 Task: Search one way flight ticket for 5 adults, 2 children, 1 infant in seat and 1 infant on lap in economy from Fargo: Hector International Airport to Laramie: Laramie Regional Airport on 5-3-2023. Choice of flights is United. Number of bags: 2 carry on bags. Price is upto 98000. Outbound departure time preference is 8:15.
Action: Mouse moved to (335, 139)
Screenshot: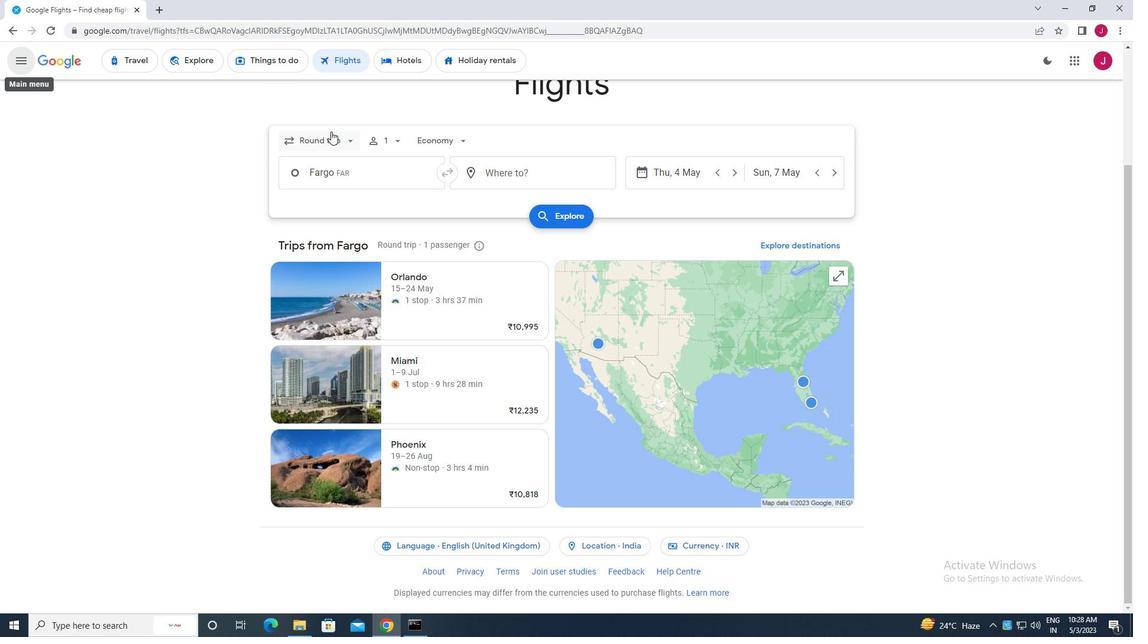 
Action: Mouse pressed left at (335, 139)
Screenshot: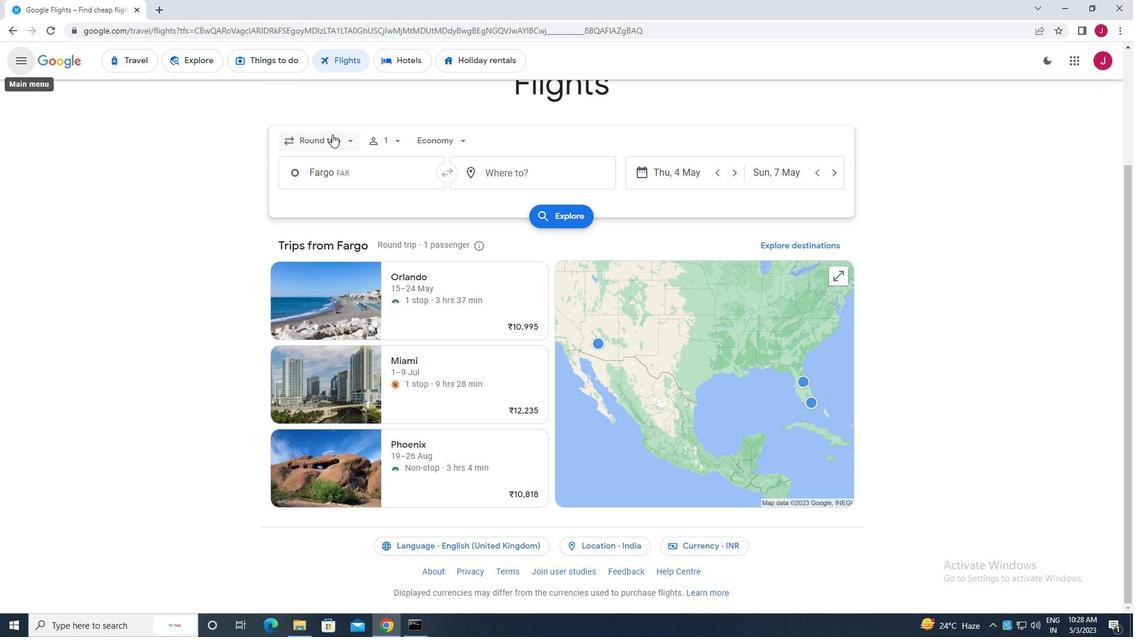 
Action: Mouse moved to (340, 195)
Screenshot: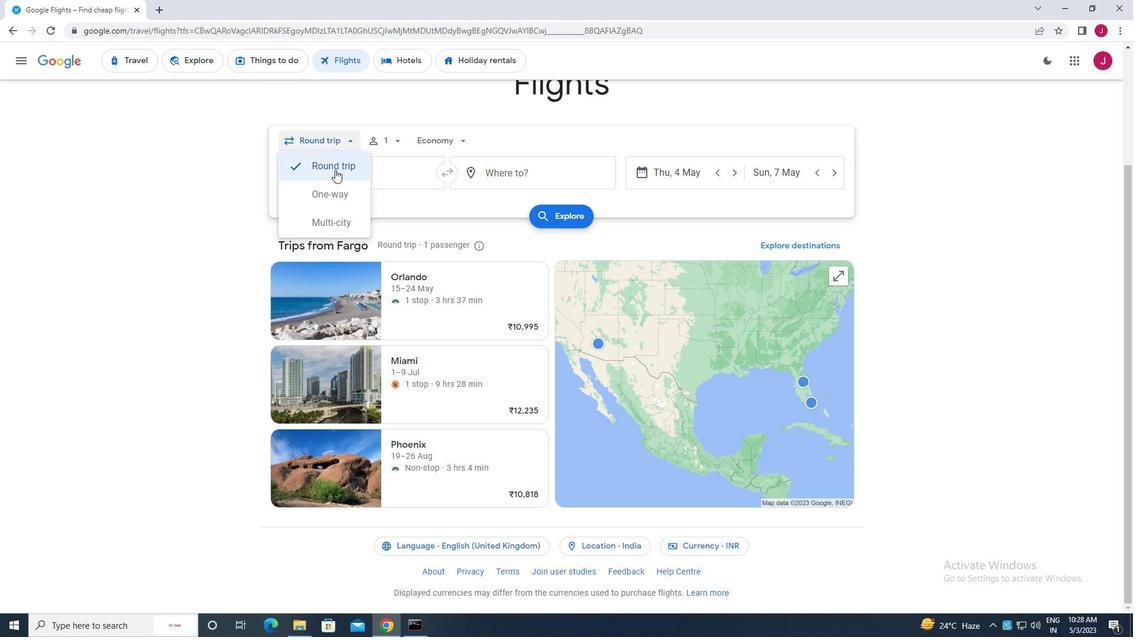 
Action: Mouse pressed left at (340, 195)
Screenshot: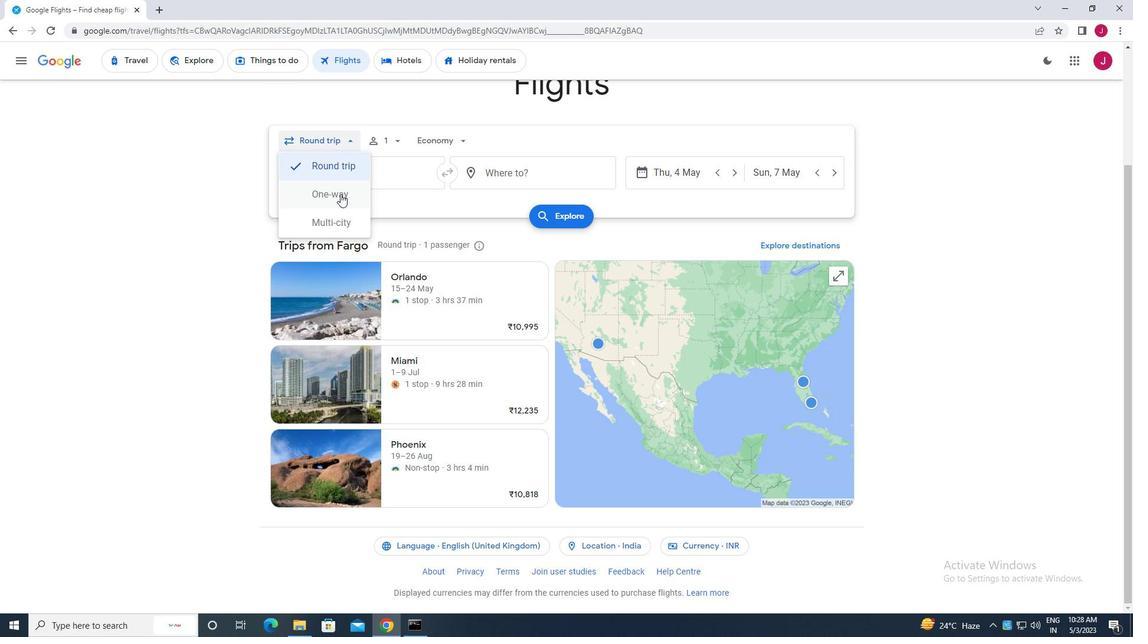 
Action: Mouse moved to (385, 144)
Screenshot: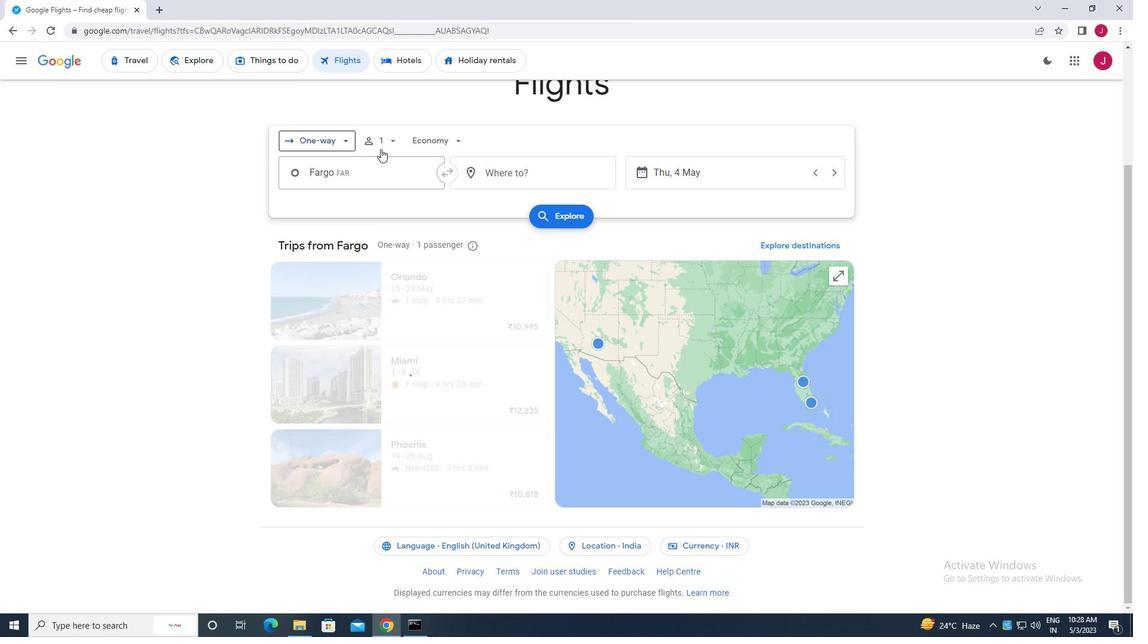 
Action: Mouse pressed left at (385, 144)
Screenshot: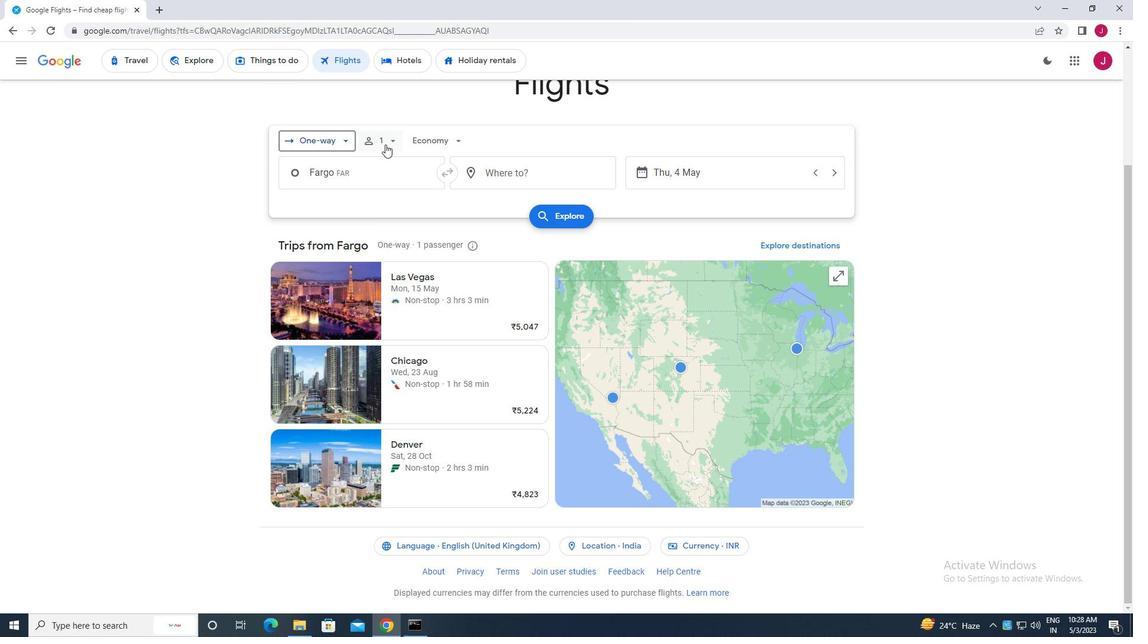 
Action: Mouse moved to (479, 174)
Screenshot: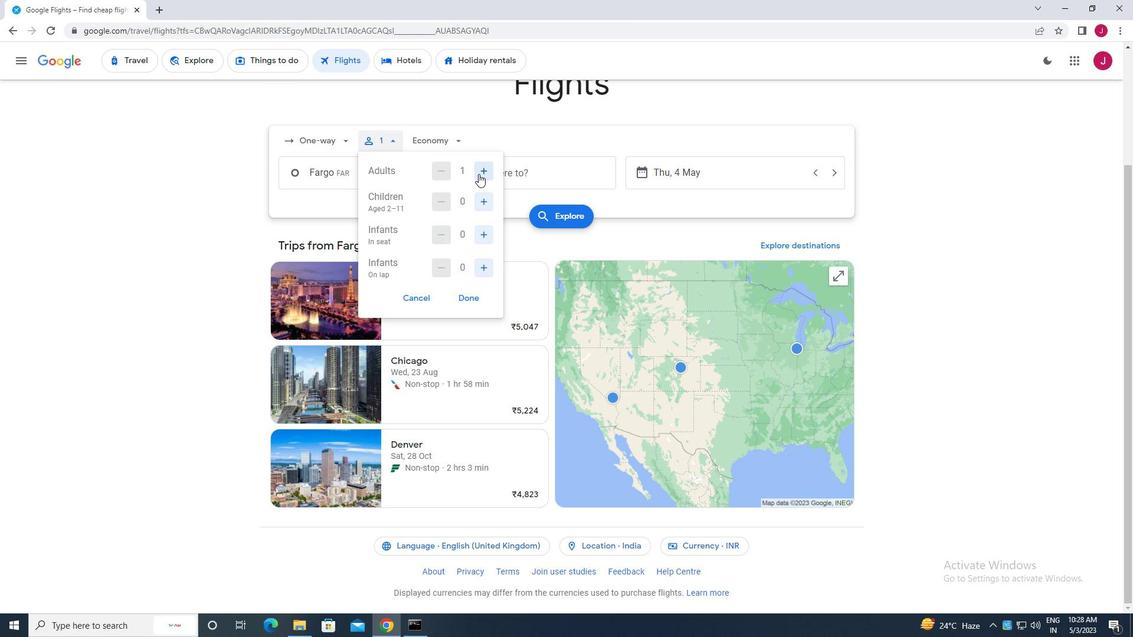 
Action: Mouse pressed left at (479, 174)
Screenshot: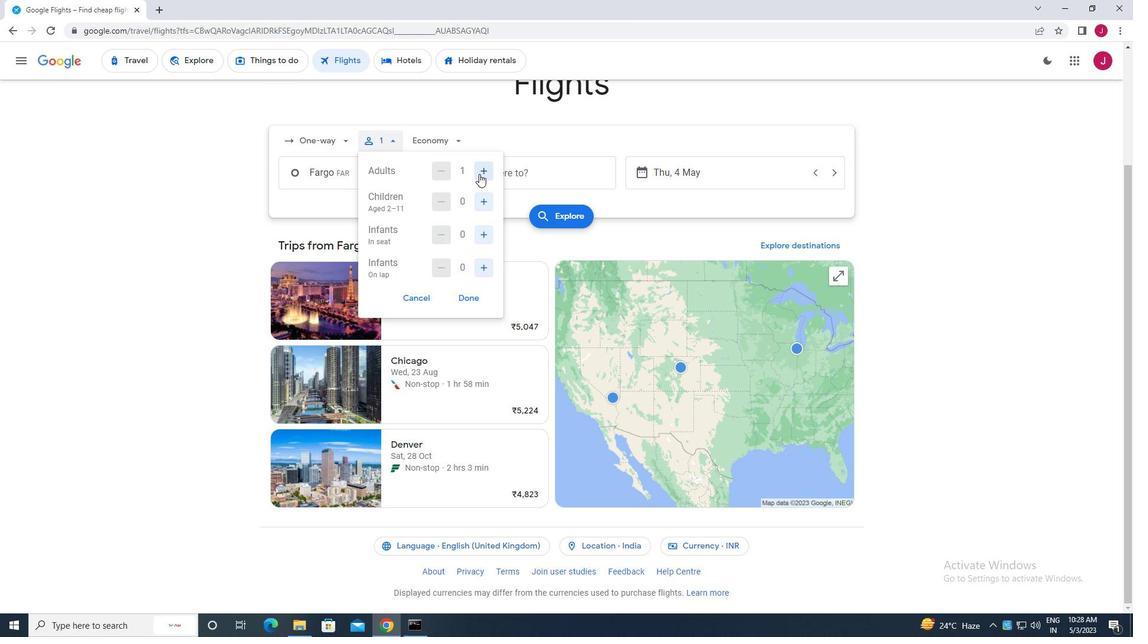 
Action: Mouse pressed left at (479, 174)
Screenshot: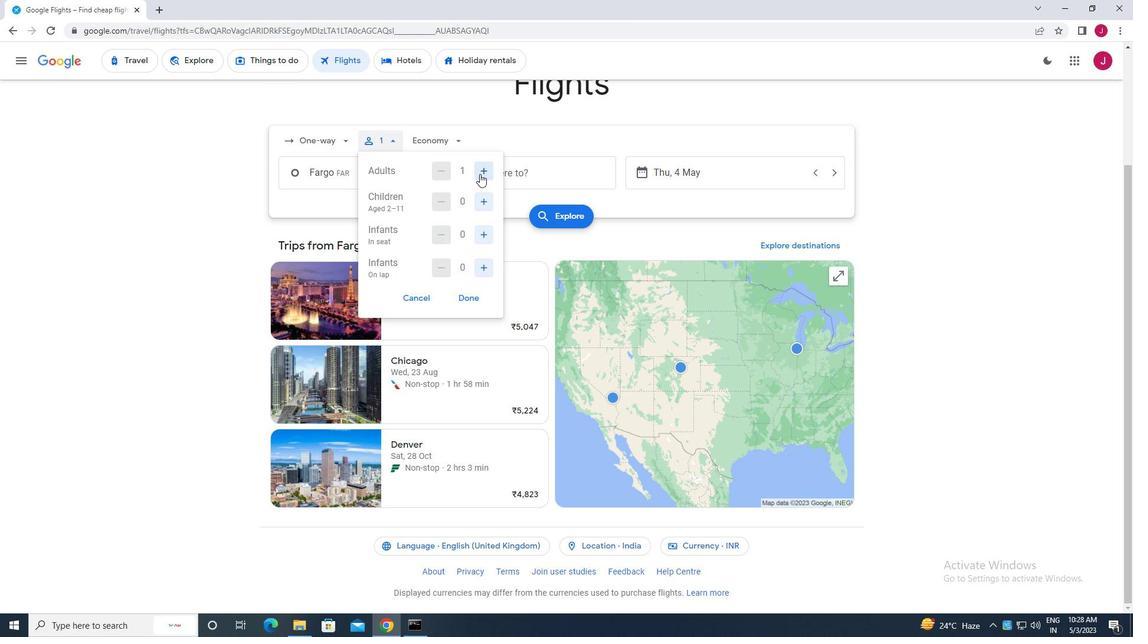 
Action: Mouse pressed left at (479, 174)
Screenshot: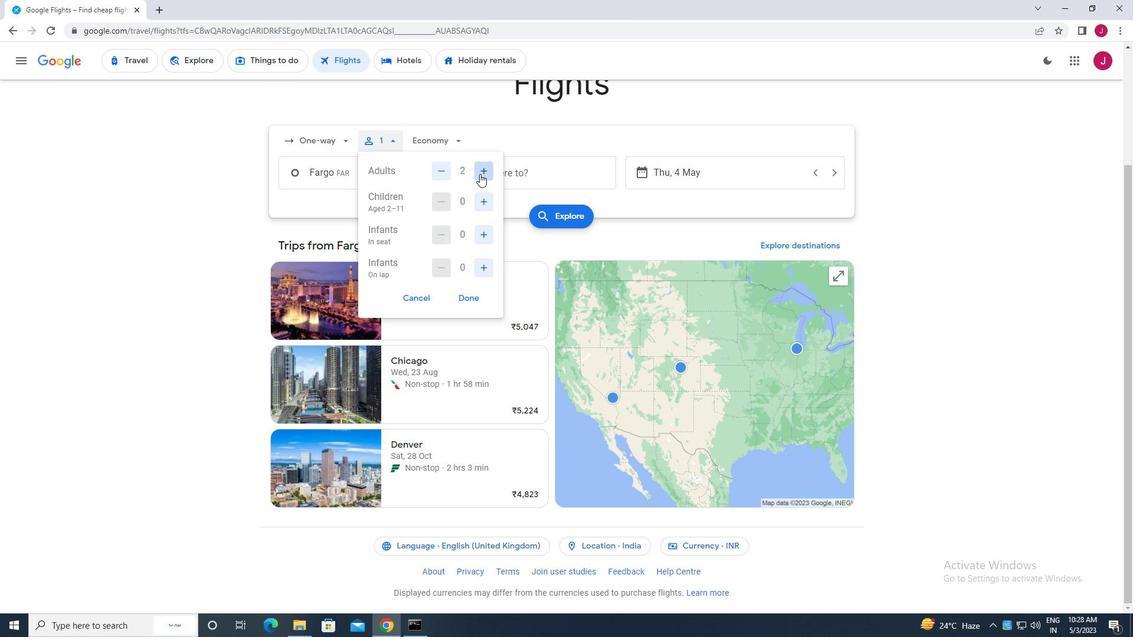 
Action: Mouse pressed left at (479, 174)
Screenshot: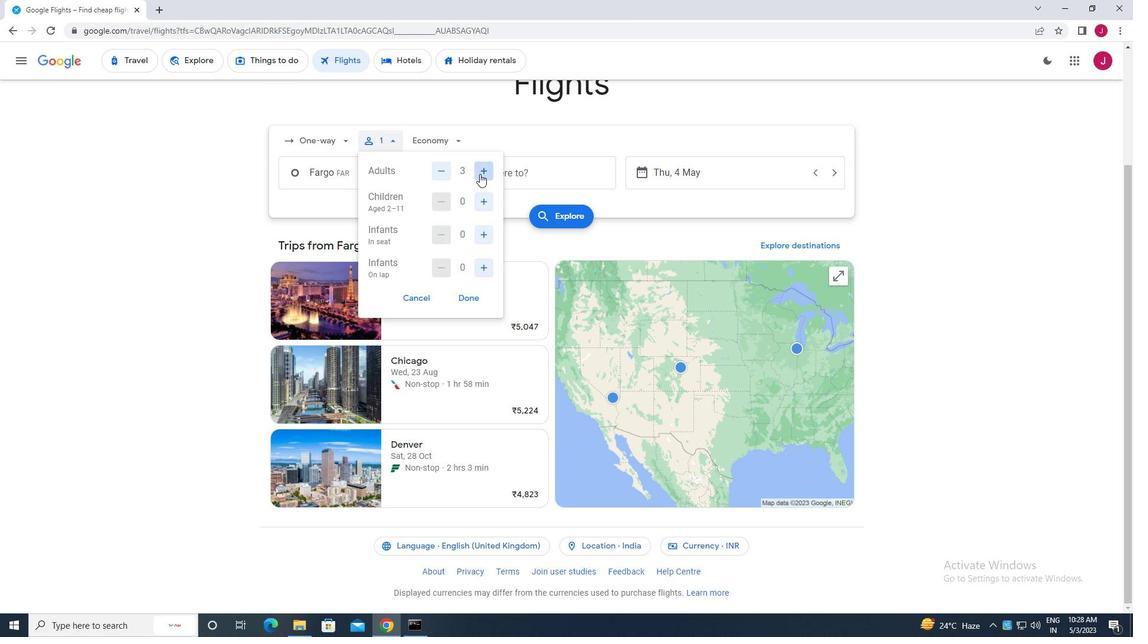 
Action: Mouse moved to (481, 199)
Screenshot: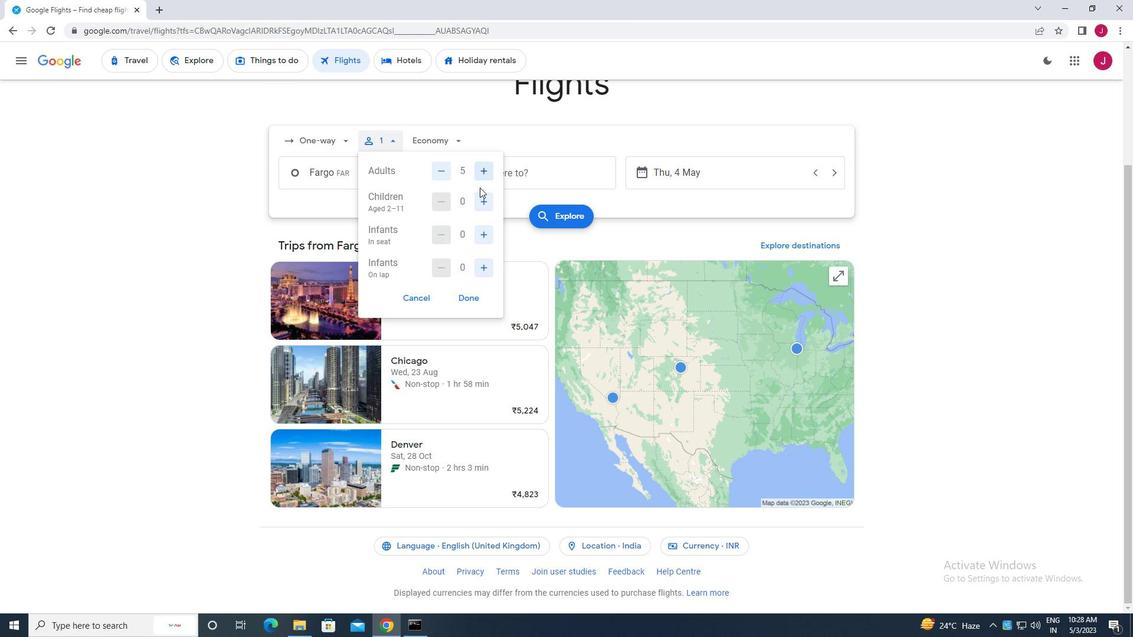 
Action: Mouse pressed left at (481, 199)
Screenshot: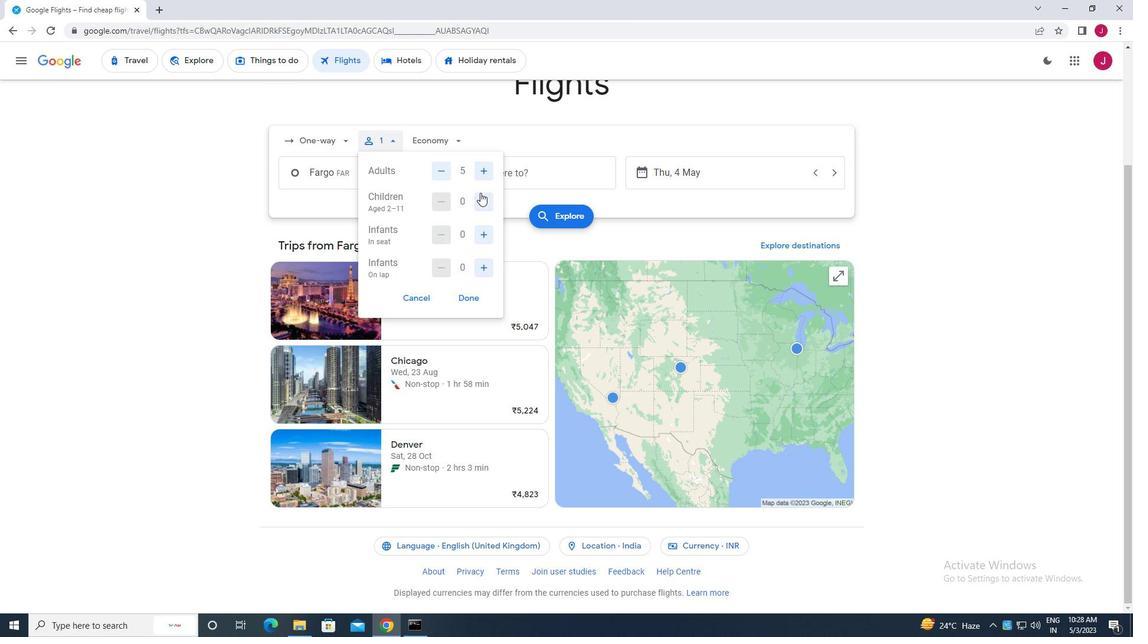 
Action: Mouse pressed left at (481, 199)
Screenshot: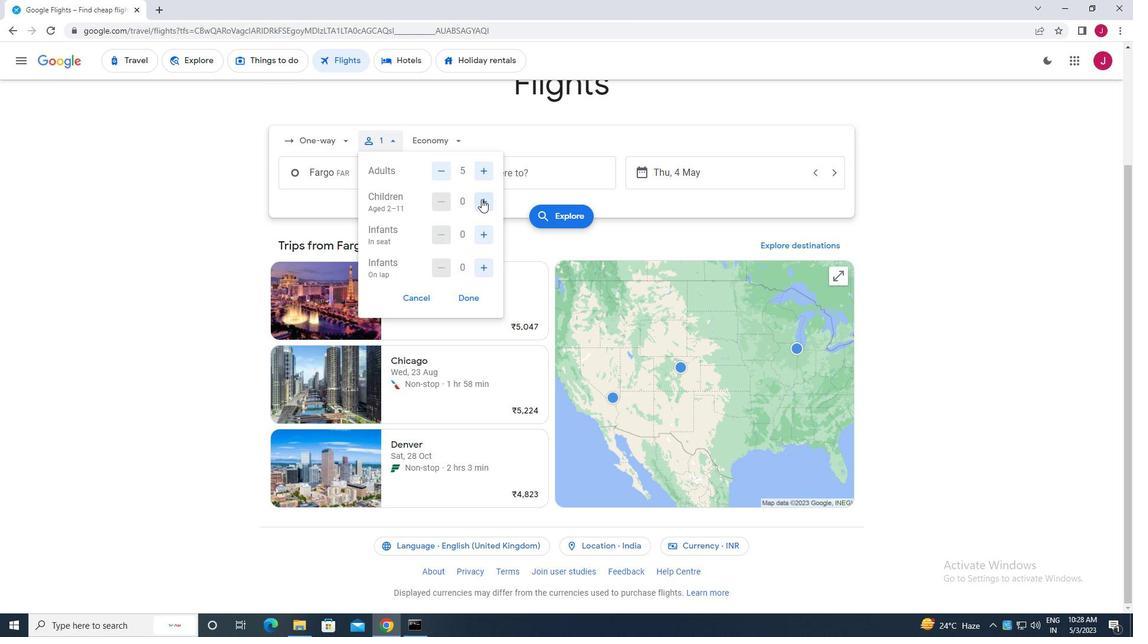 
Action: Mouse moved to (485, 233)
Screenshot: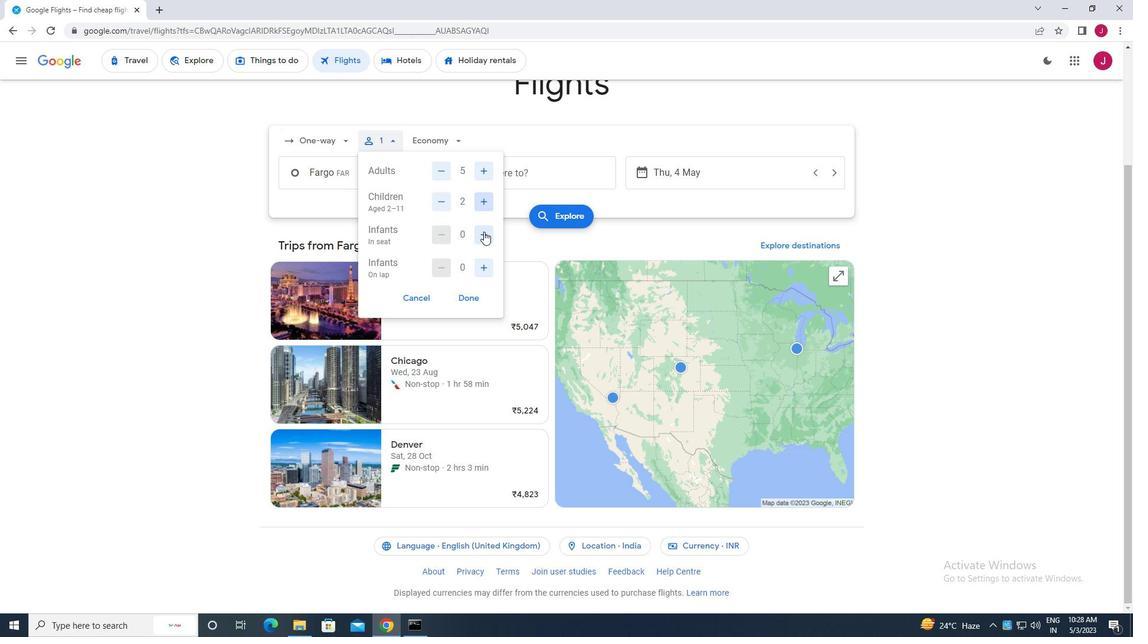 
Action: Mouse pressed left at (485, 233)
Screenshot: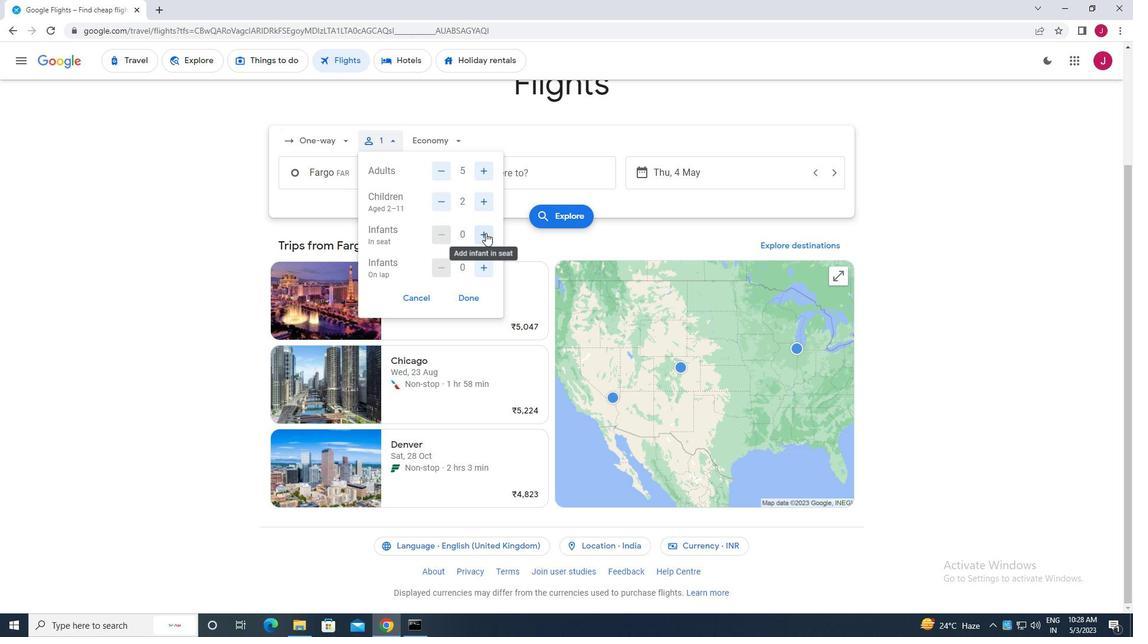 
Action: Mouse moved to (481, 269)
Screenshot: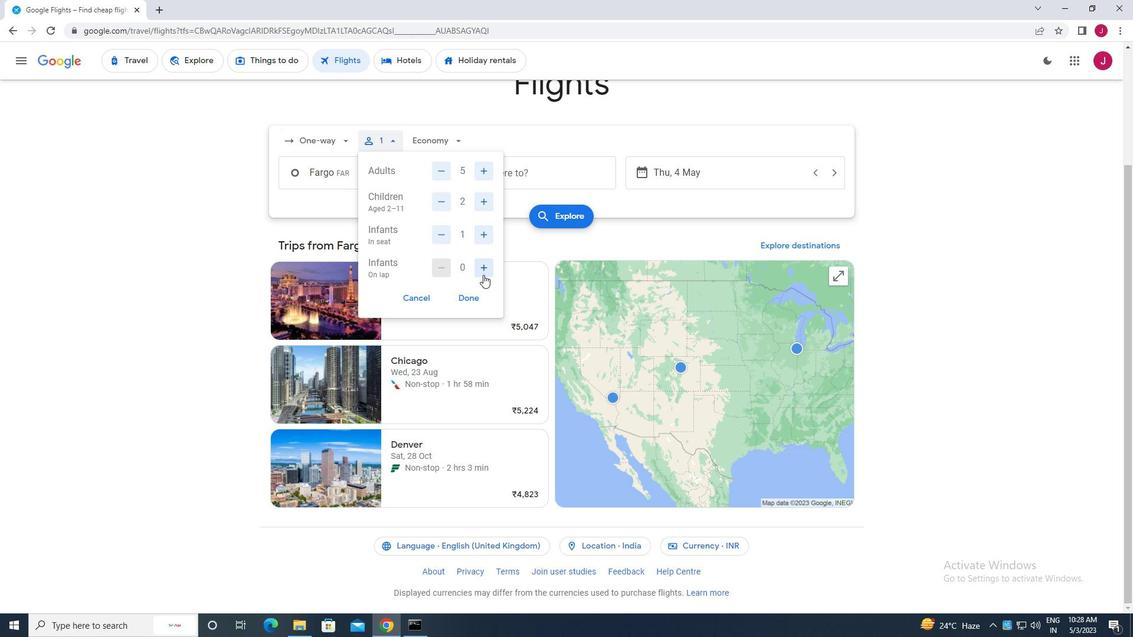 
Action: Mouse pressed left at (481, 269)
Screenshot: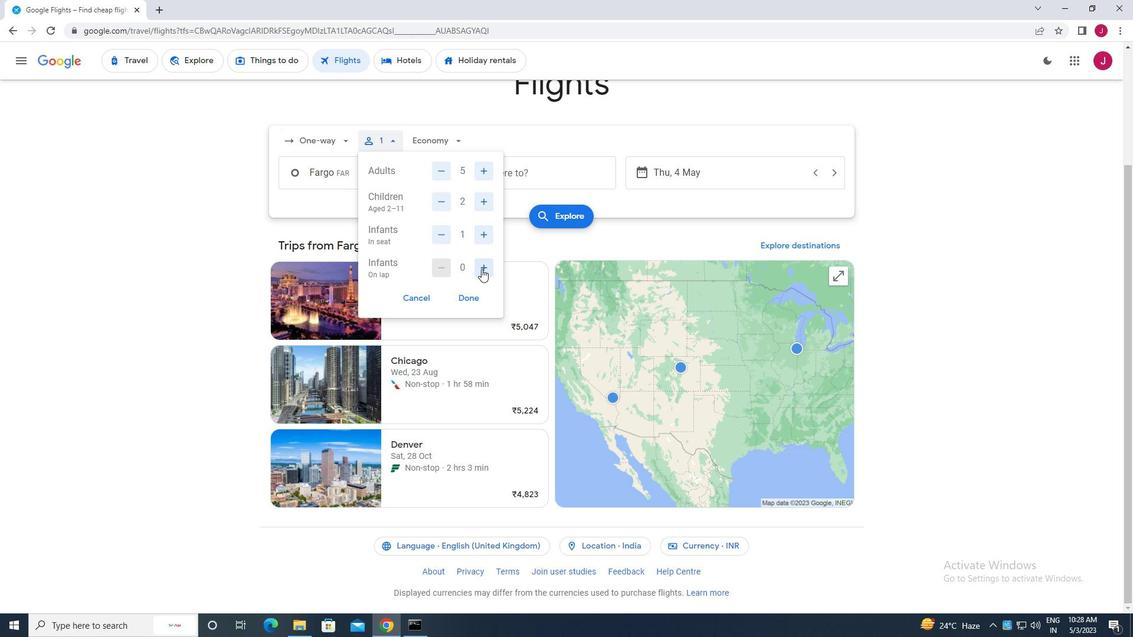 
Action: Mouse moved to (465, 297)
Screenshot: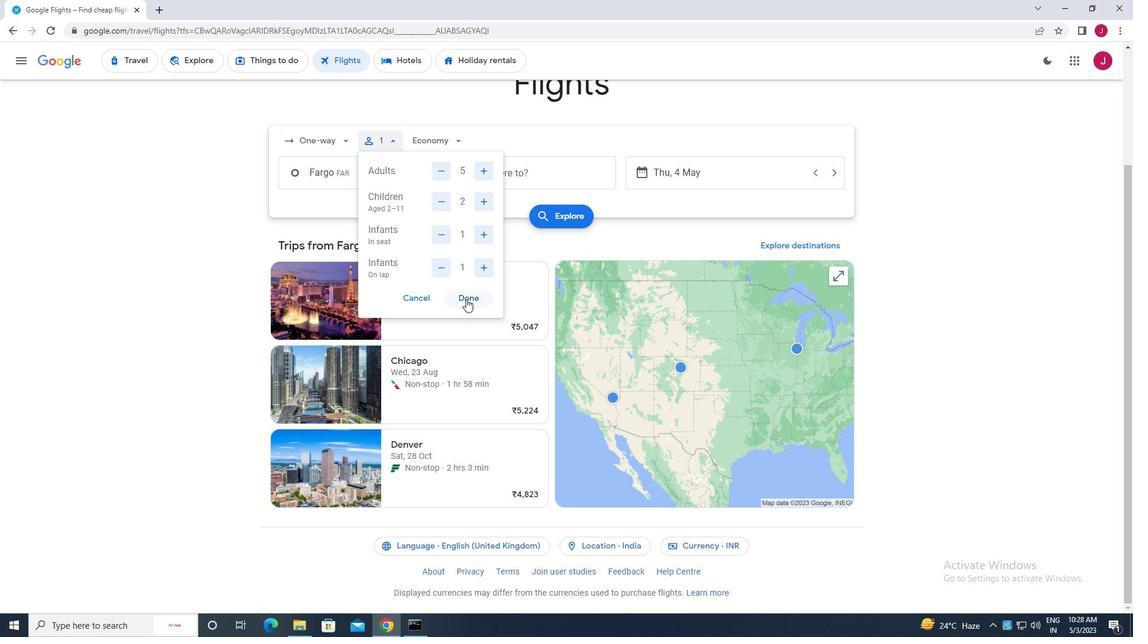 
Action: Mouse pressed left at (465, 297)
Screenshot: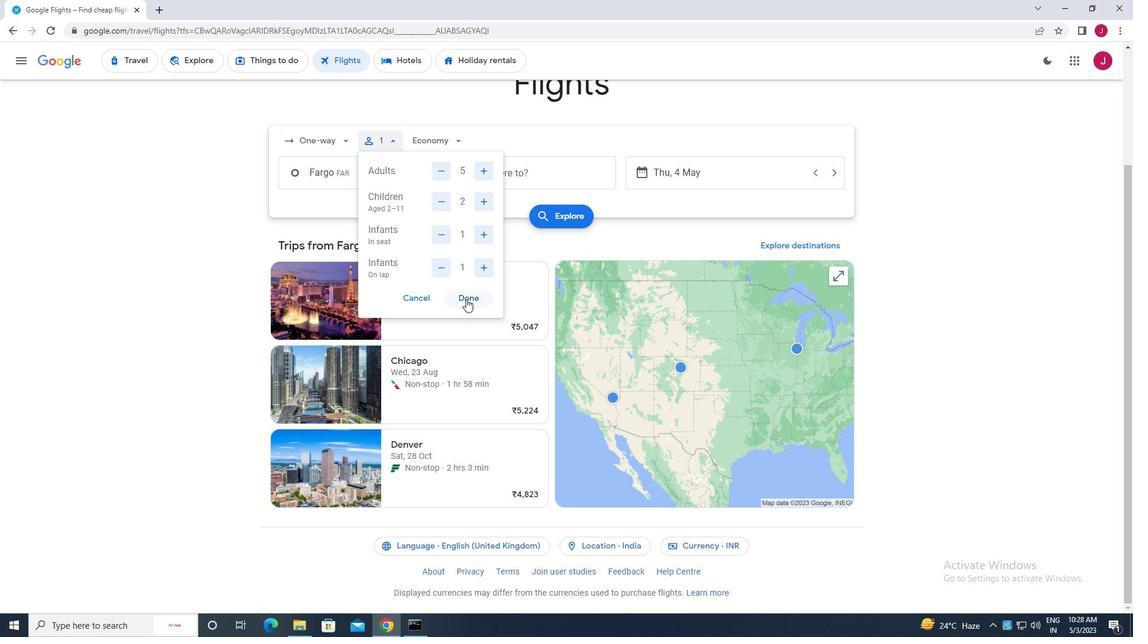 
Action: Mouse moved to (452, 141)
Screenshot: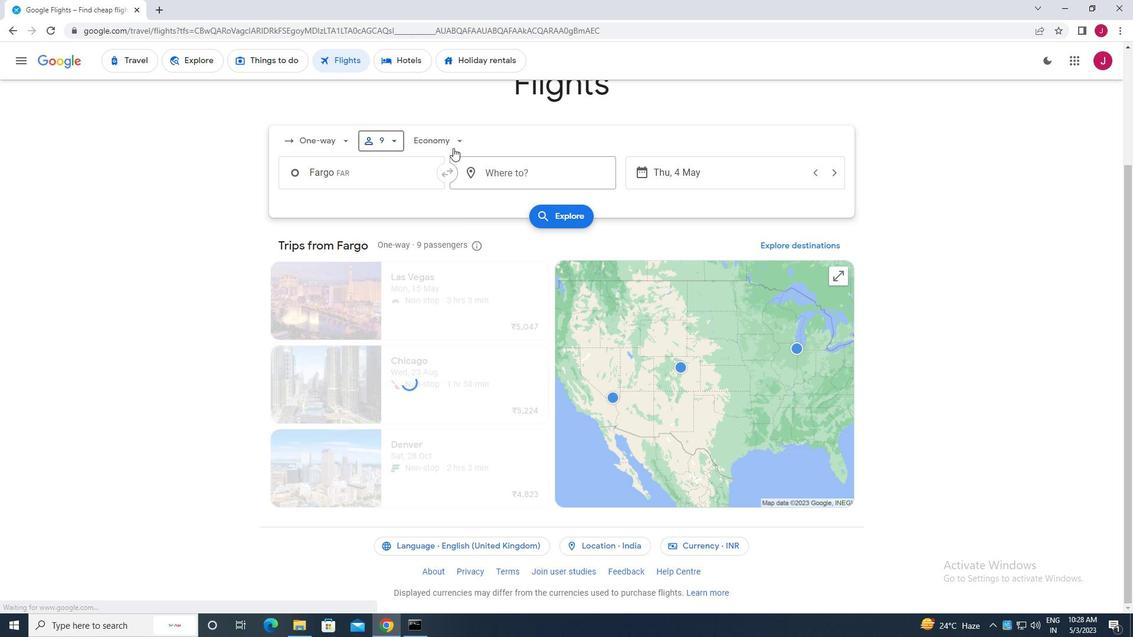 
Action: Mouse pressed left at (452, 141)
Screenshot: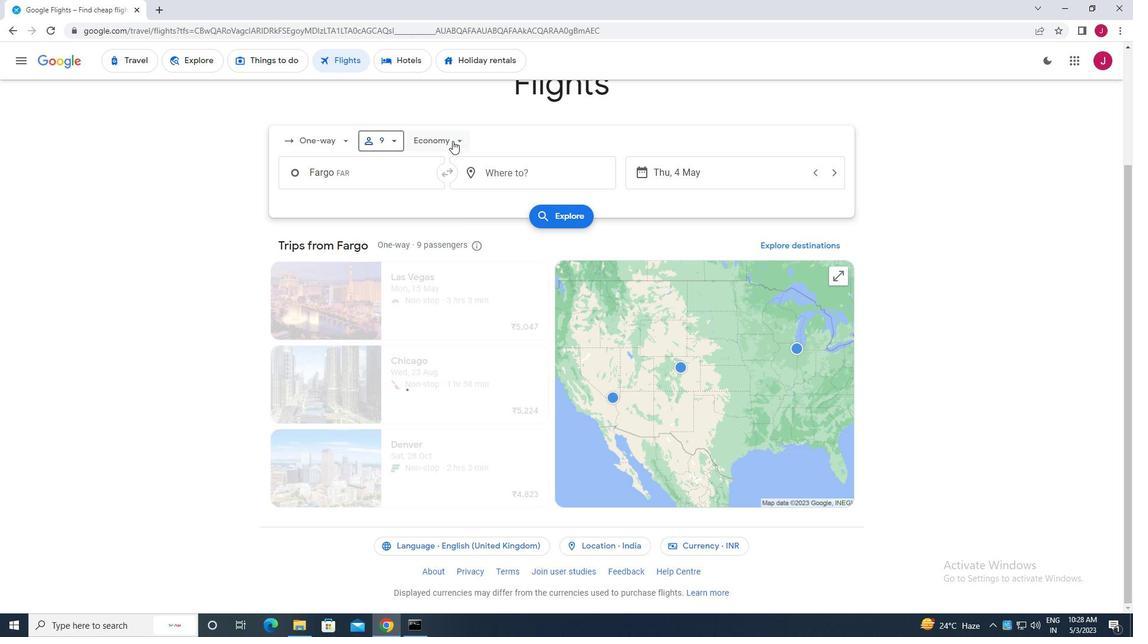 
Action: Mouse moved to (481, 167)
Screenshot: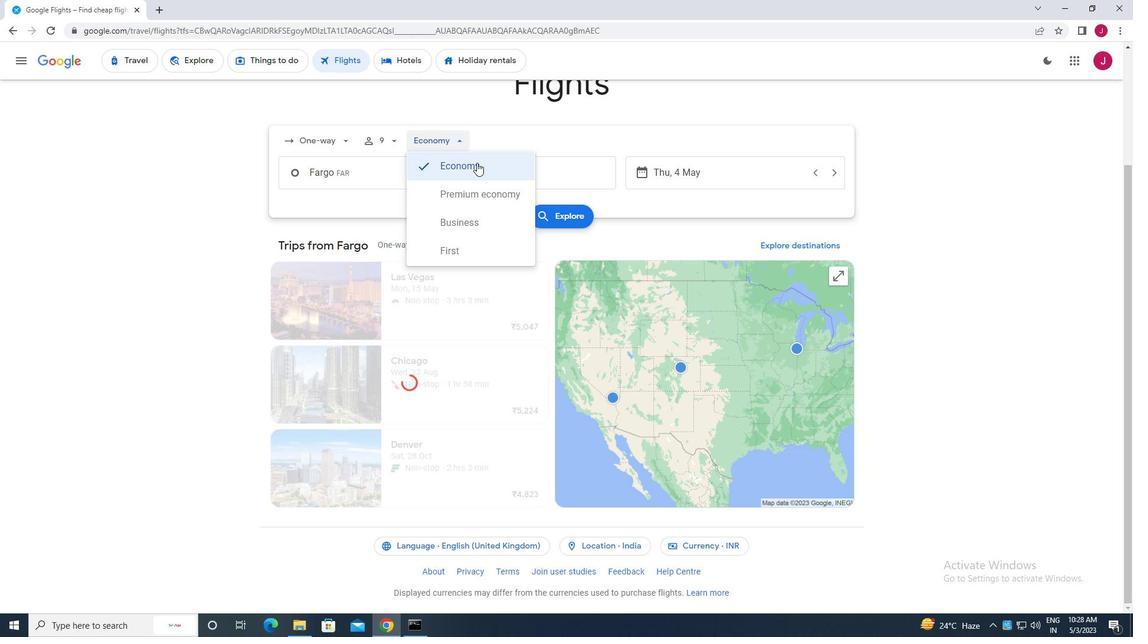 
Action: Mouse pressed left at (481, 167)
Screenshot: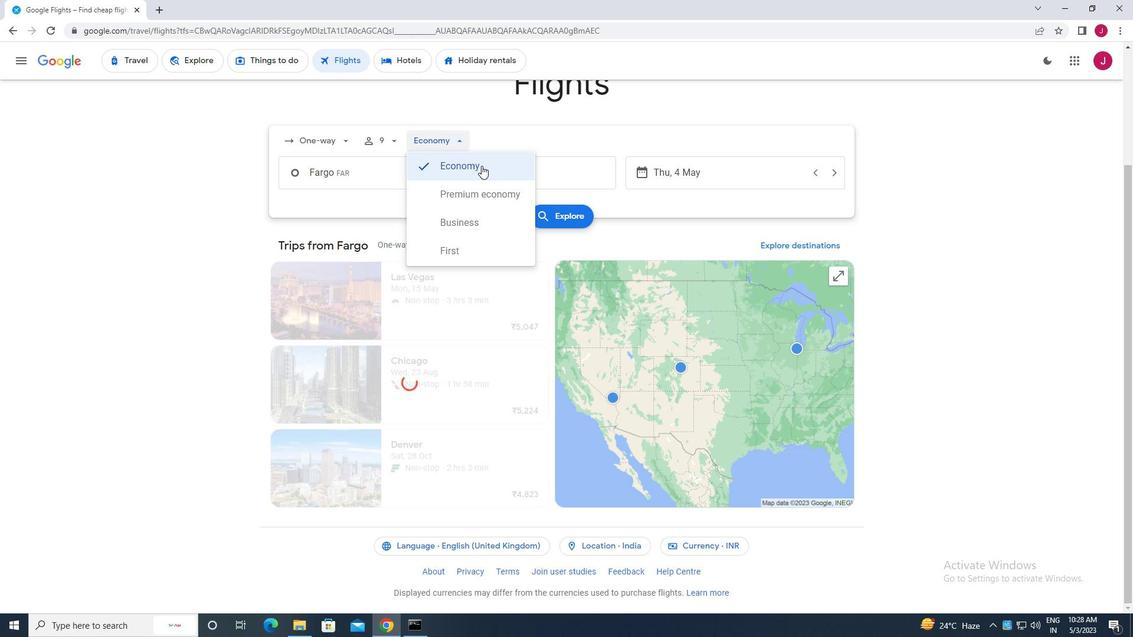 
Action: Mouse moved to (369, 171)
Screenshot: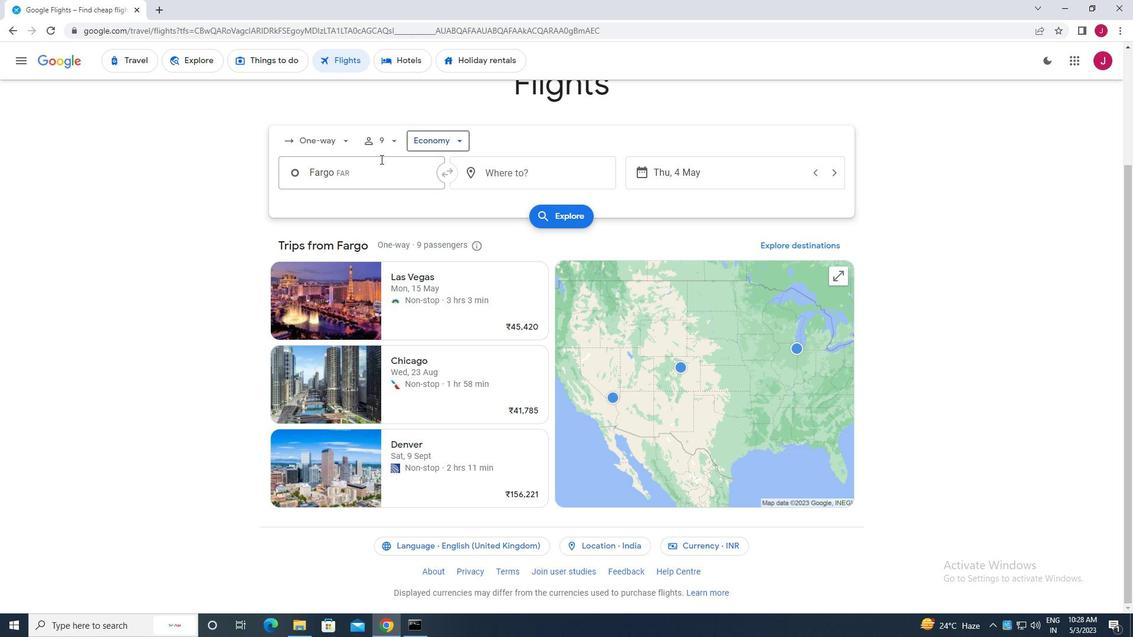 
Action: Mouse pressed left at (369, 171)
Screenshot: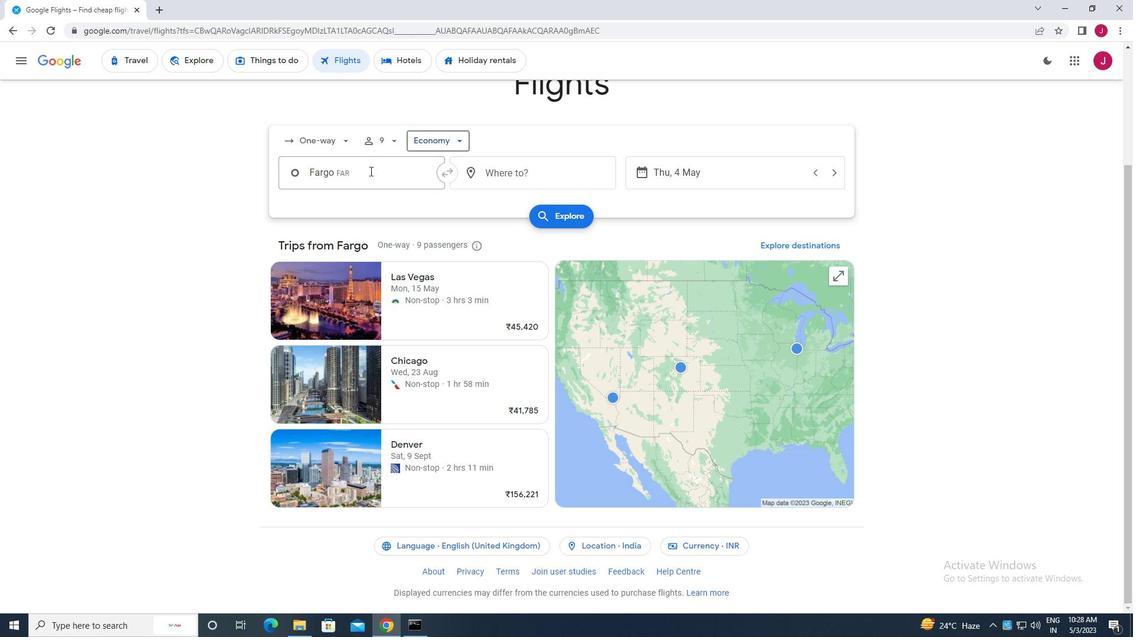 
Action: Mouse moved to (370, 172)
Screenshot: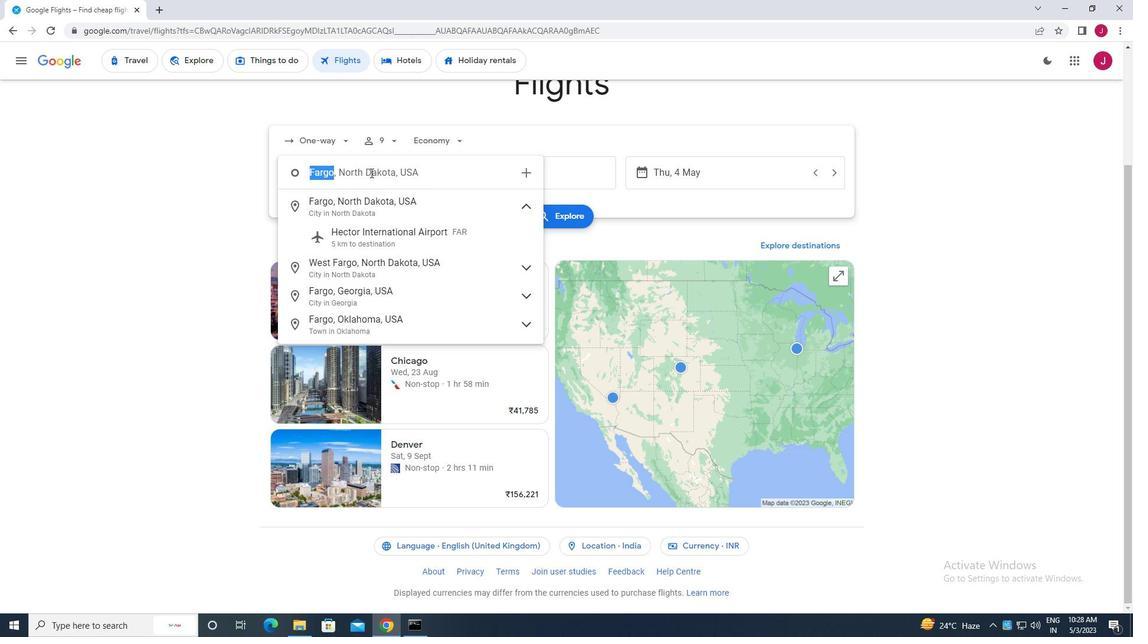 
Action: Key pressed fargo
Screenshot: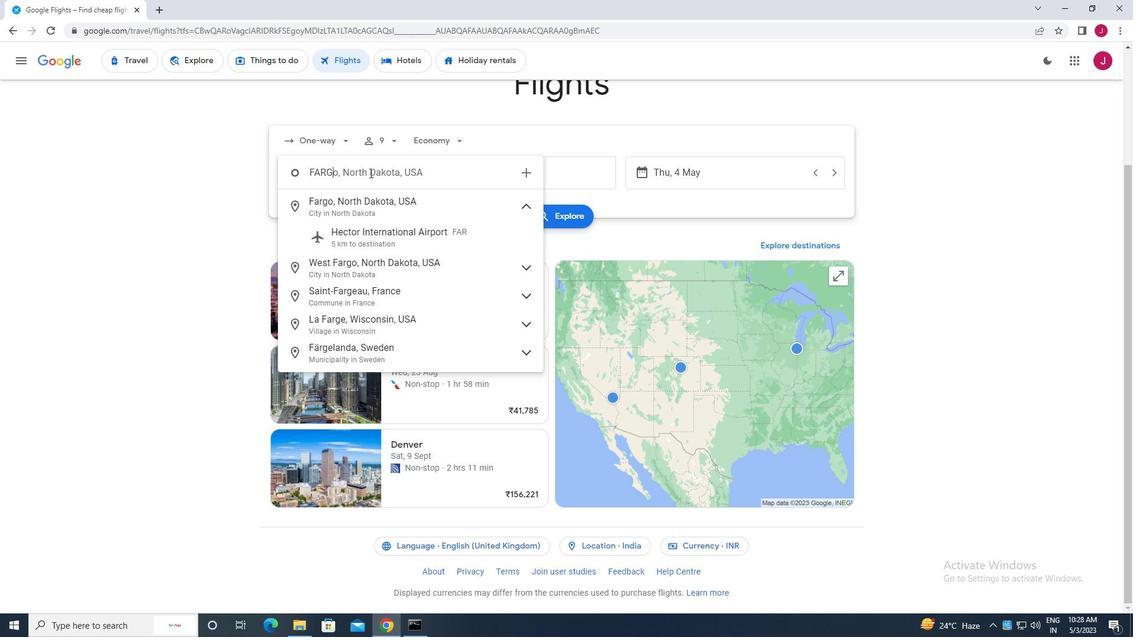 
Action: Mouse moved to (388, 243)
Screenshot: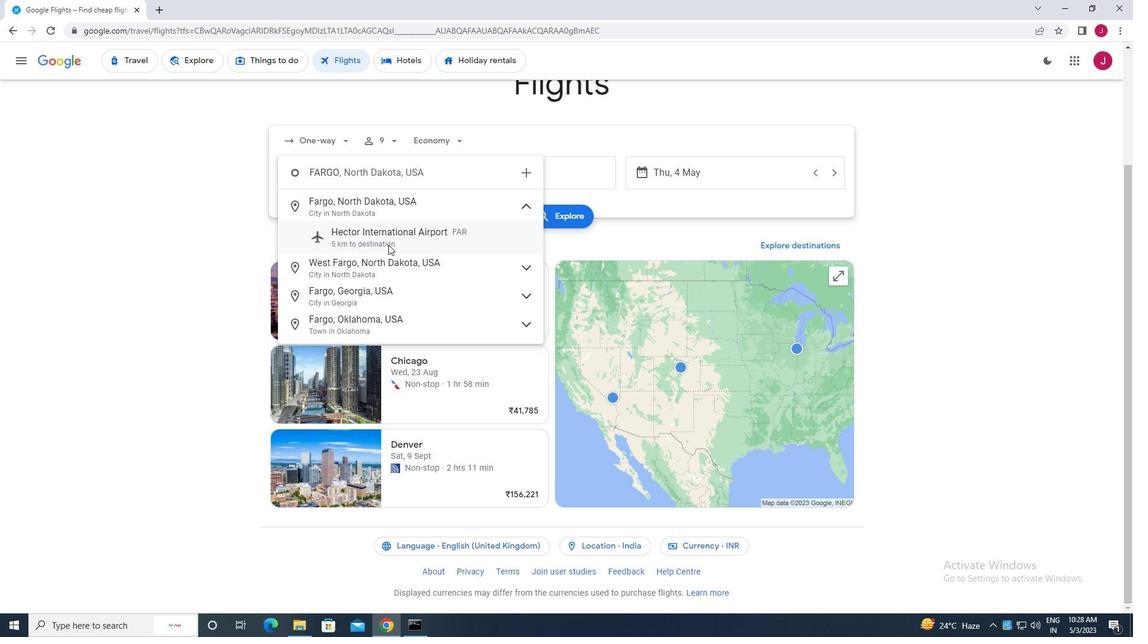 
Action: Mouse pressed left at (388, 243)
Screenshot: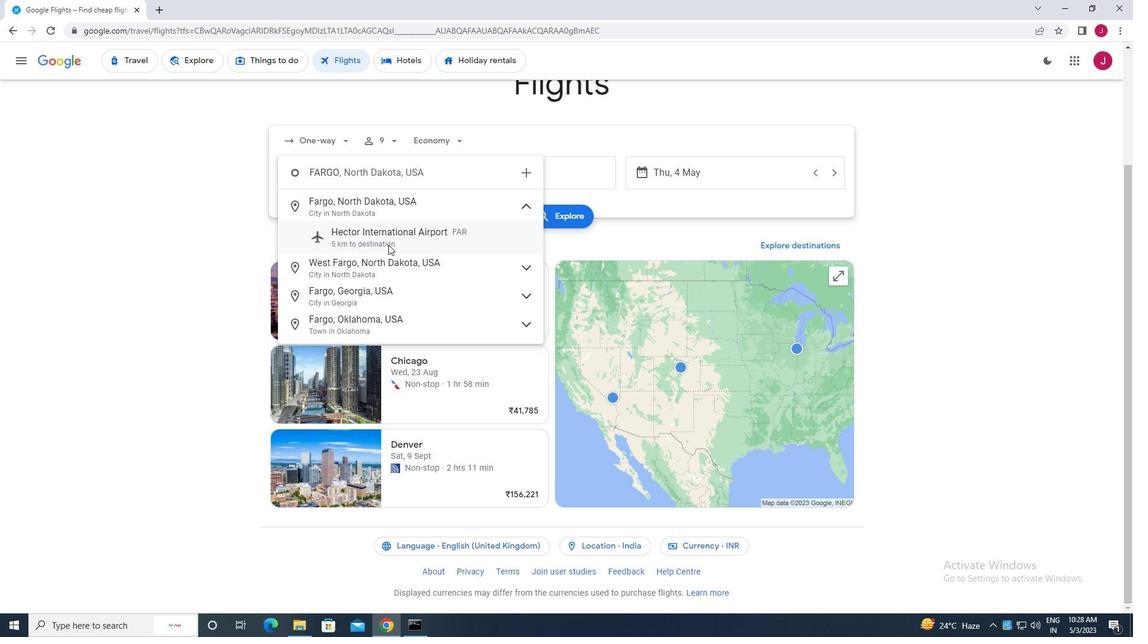 
Action: Mouse moved to (529, 182)
Screenshot: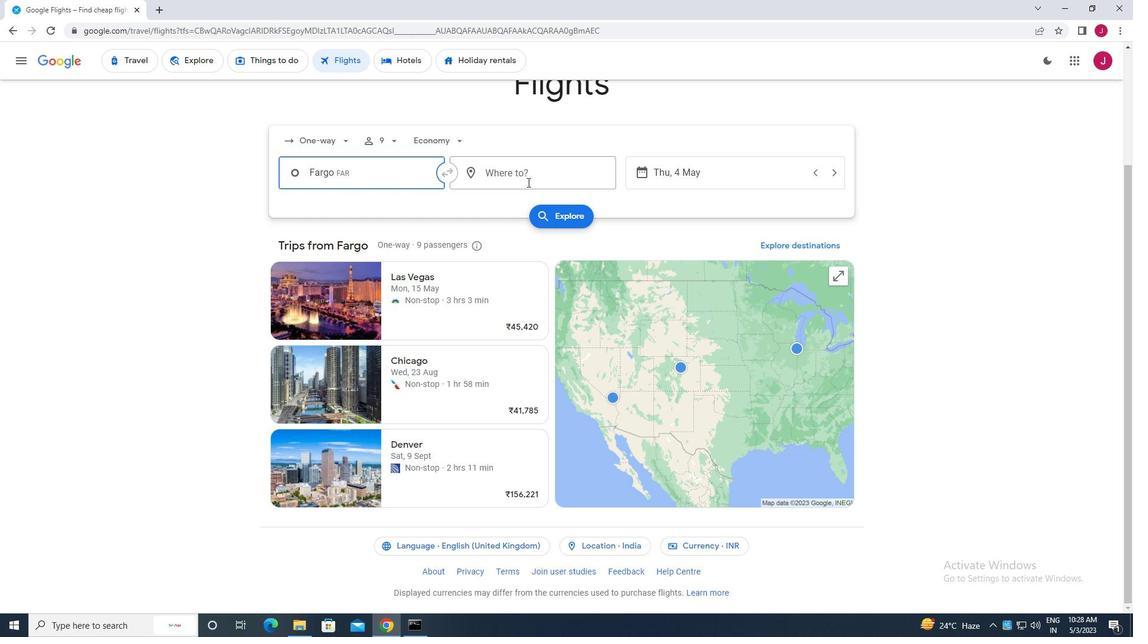 
Action: Mouse pressed left at (529, 182)
Screenshot: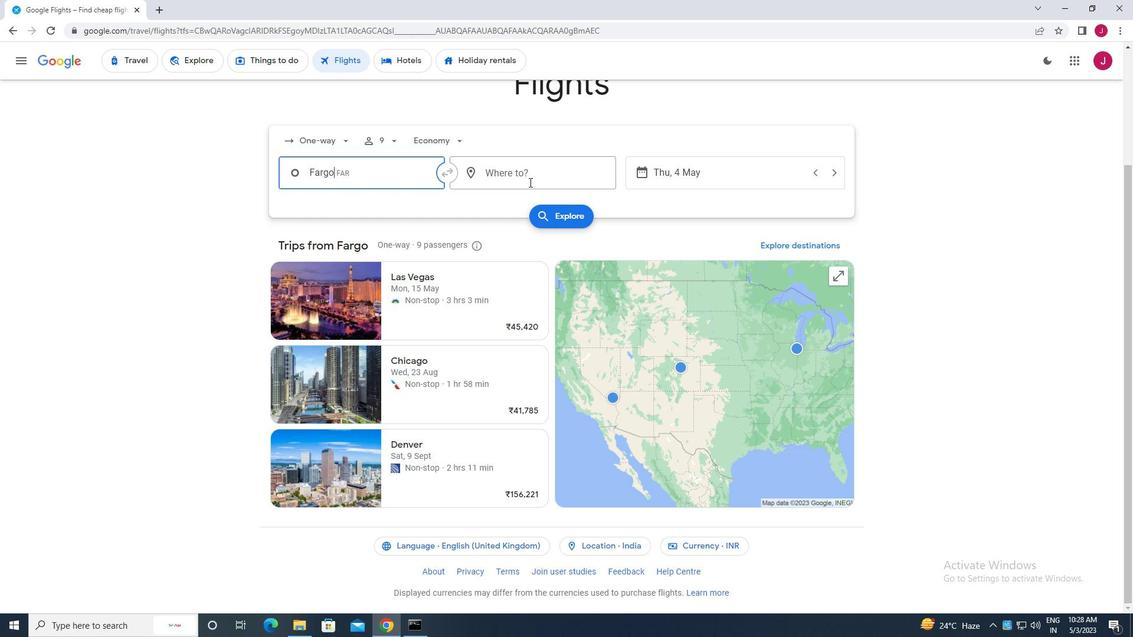 
Action: Mouse moved to (528, 184)
Screenshot: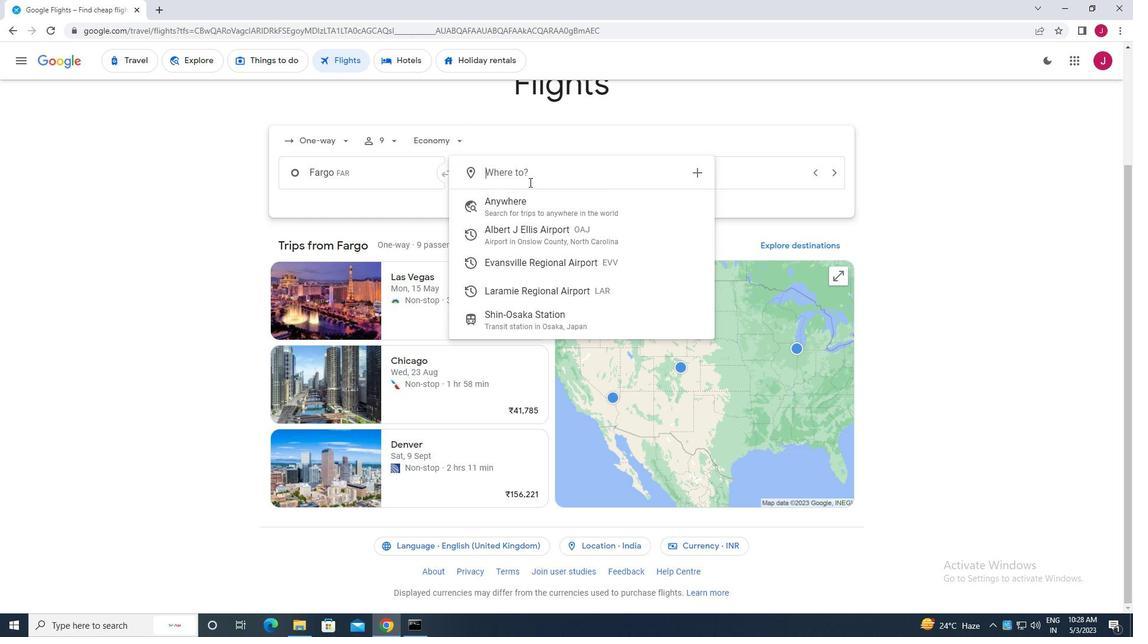 
Action: Key pressed laram
Screenshot: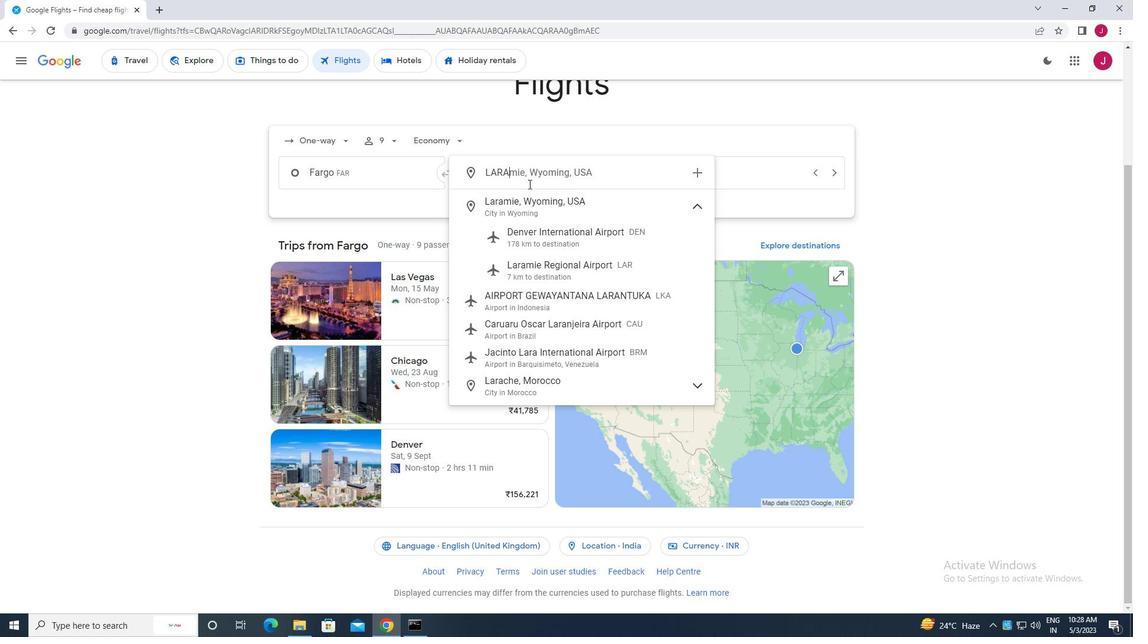 
Action: Mouse moved to (560, 276)
Screenshot: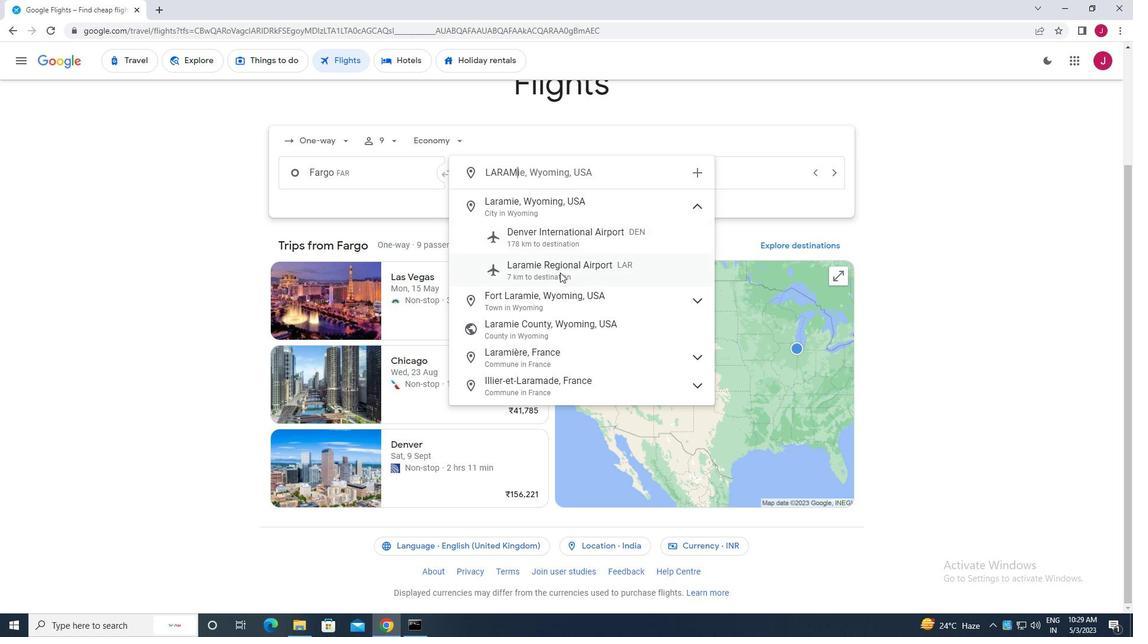 
Action: Mouse pressed left at (560, 276)
Screenshot: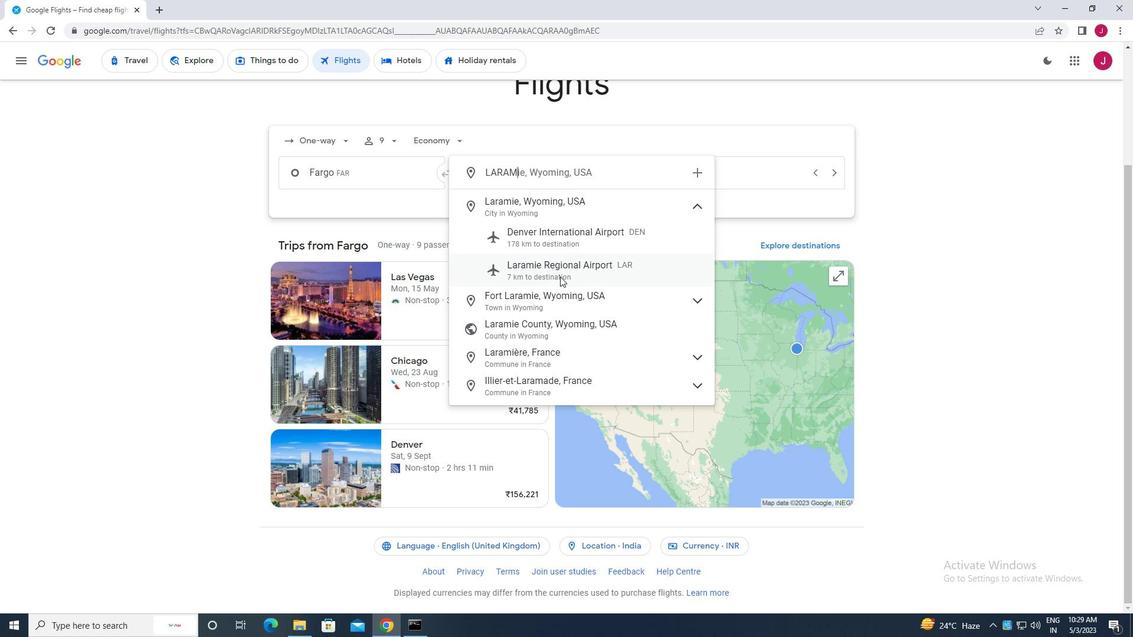 
Action: Mouse moved to (694, 176)
Screenshot: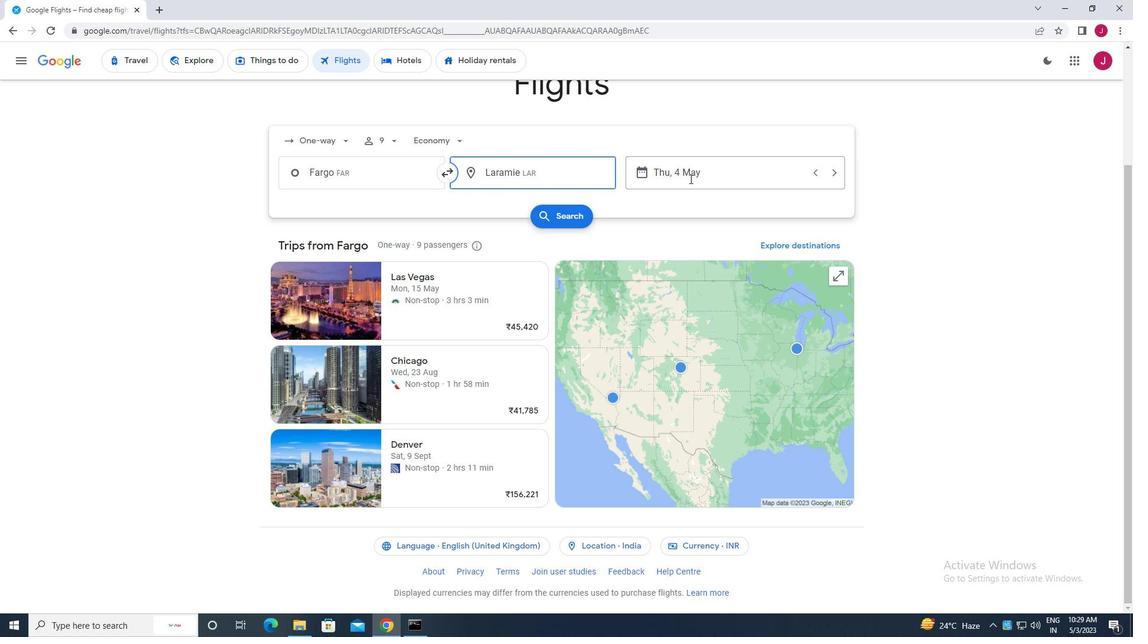 
Action: Mouse pressed left at (694, 176)
Screenshot: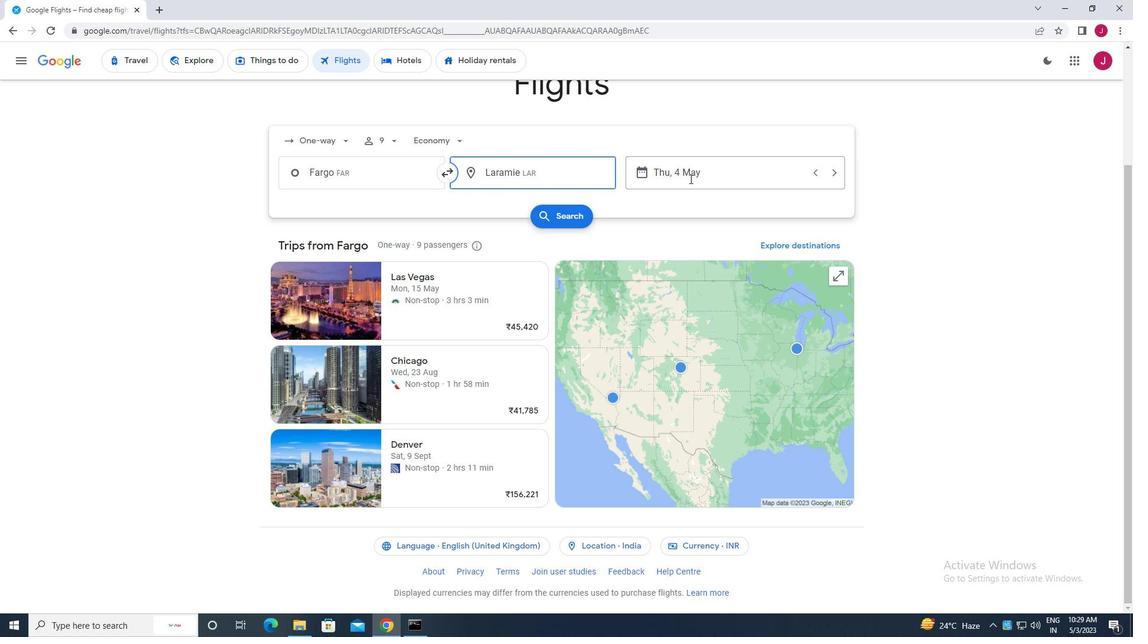 
Action: Mouse moved to (512, 266)
Screenshot: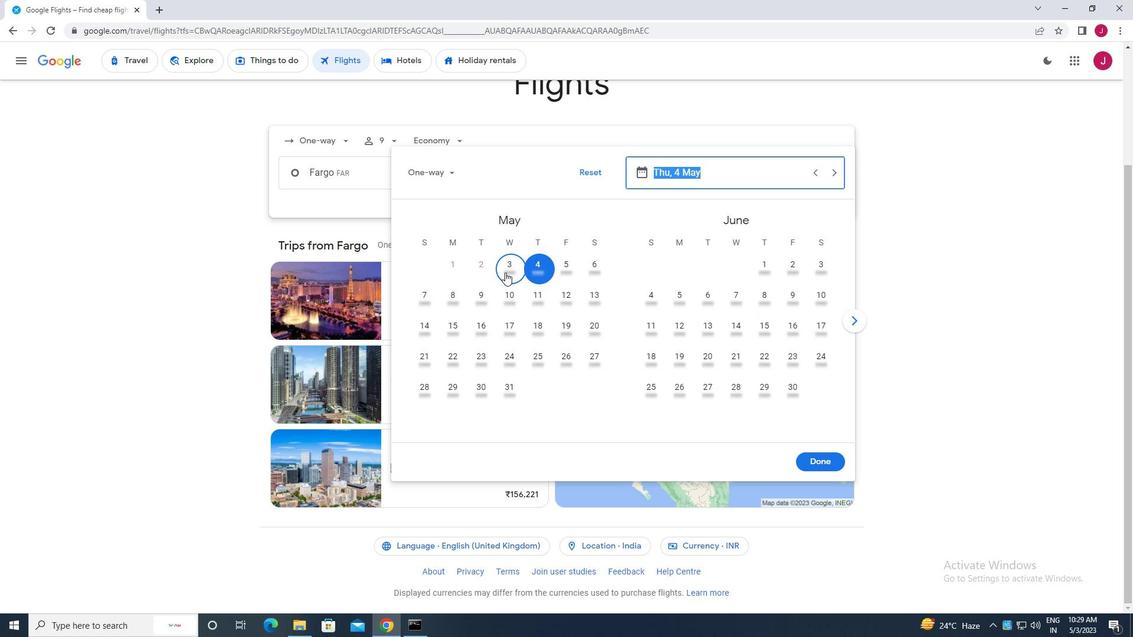 
Action: Mouse pressed left at (512, 266)
Screenshot: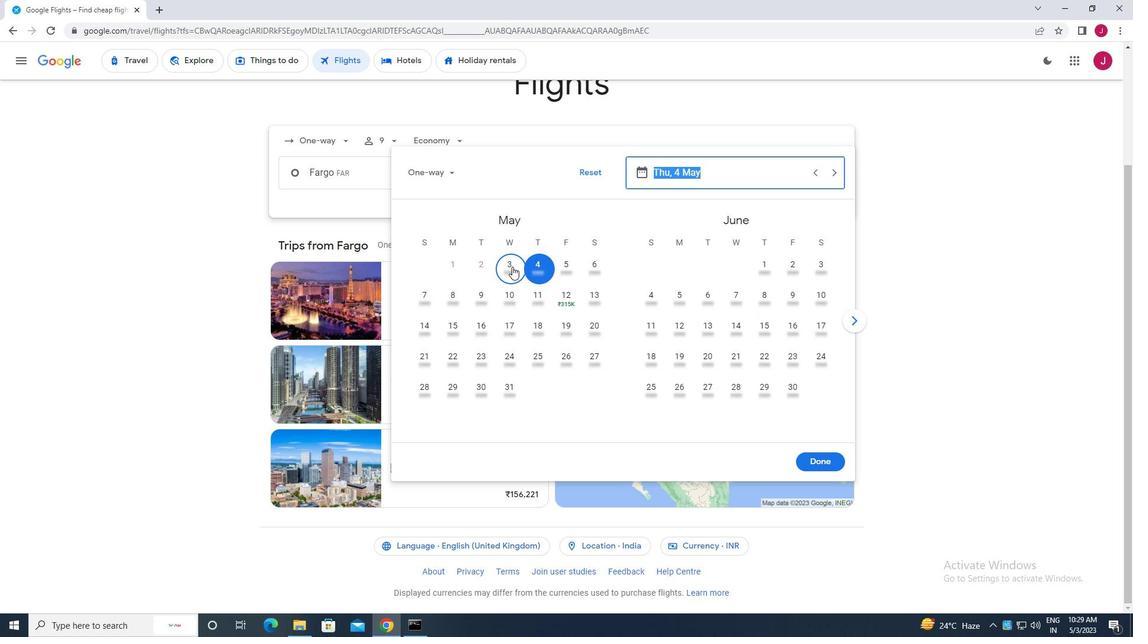 
Action: Mouse moved to (807, 462)
Screenshot: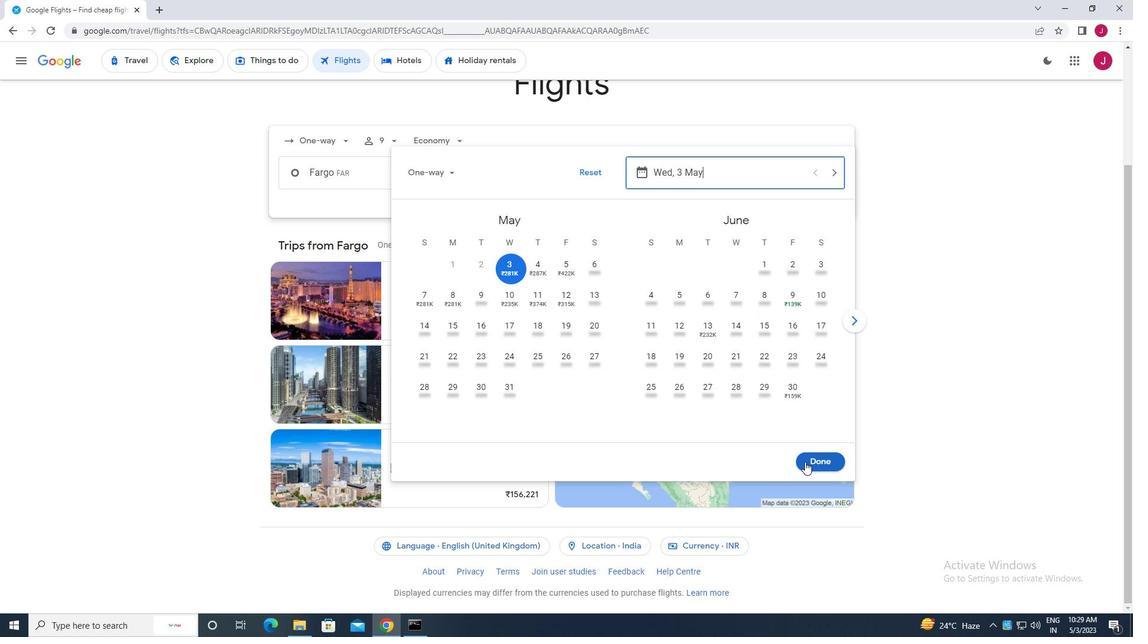 
Action: Mouse pressed left at (807, 462)
Screenshot: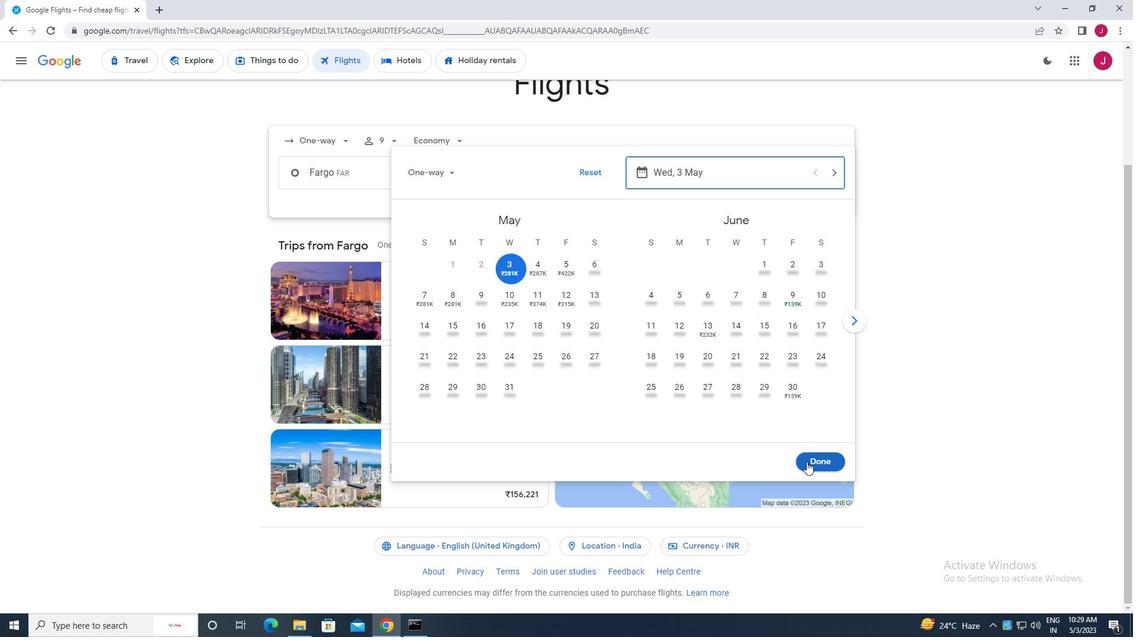 
Action: Mouse moved to (577, 220)
Screenshot: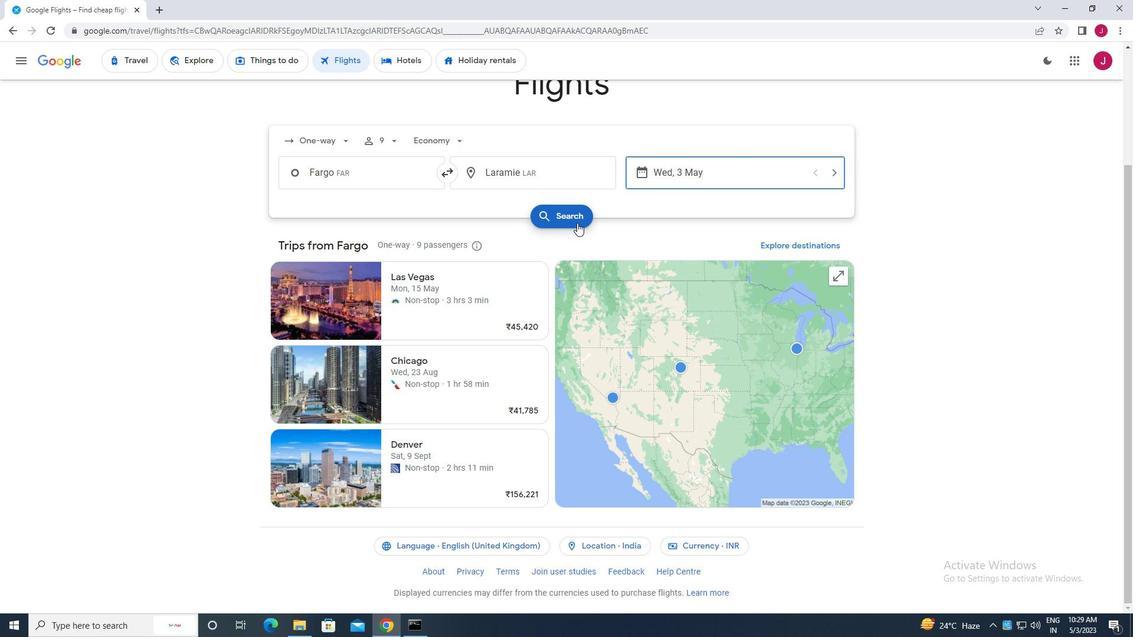 
Action: Mouse pressed left at (577, 220)
Screenshot: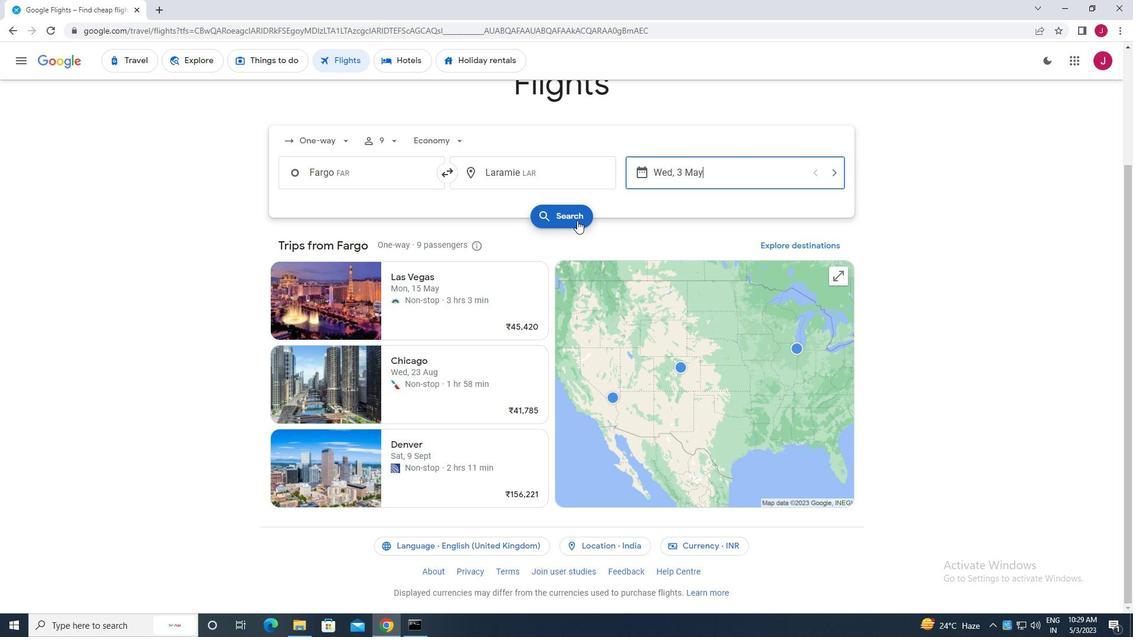 
Action: Mouse moved to (304, 168)
Screenshot: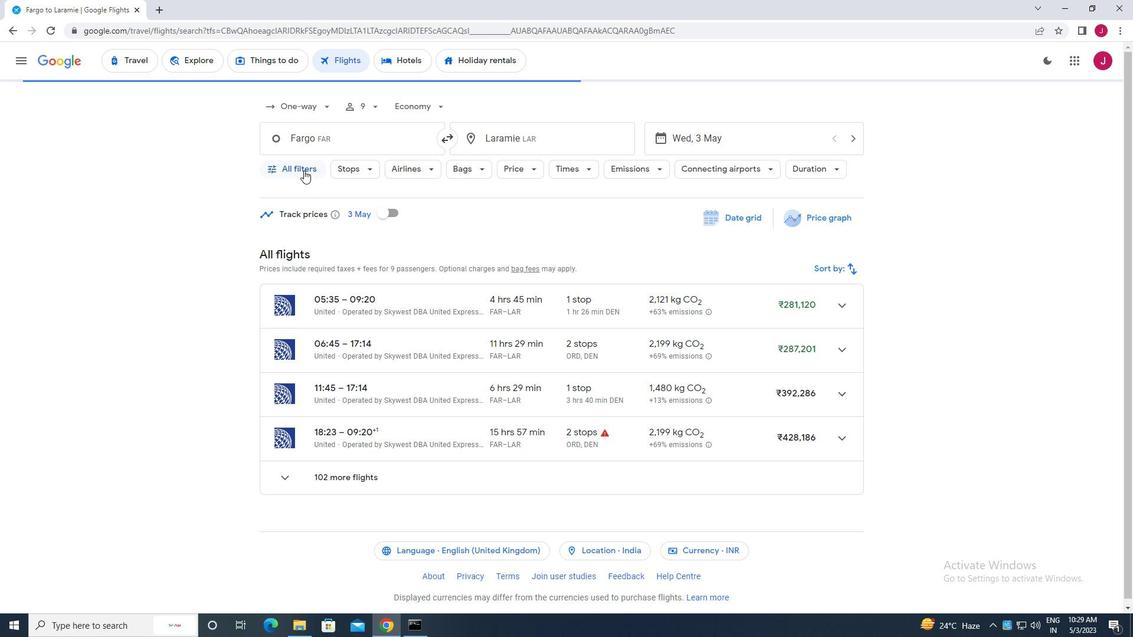 
Action: Mouse pressed left at (304, 168)
Screenshot: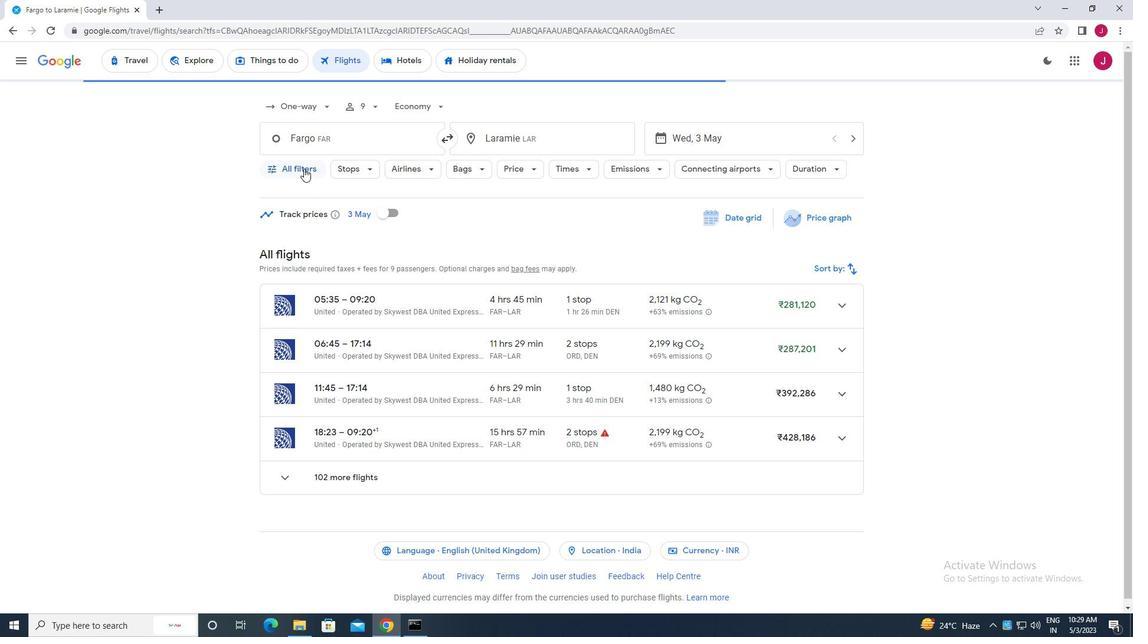 
Action: Mouse moved to (325, 224)
Screenshot: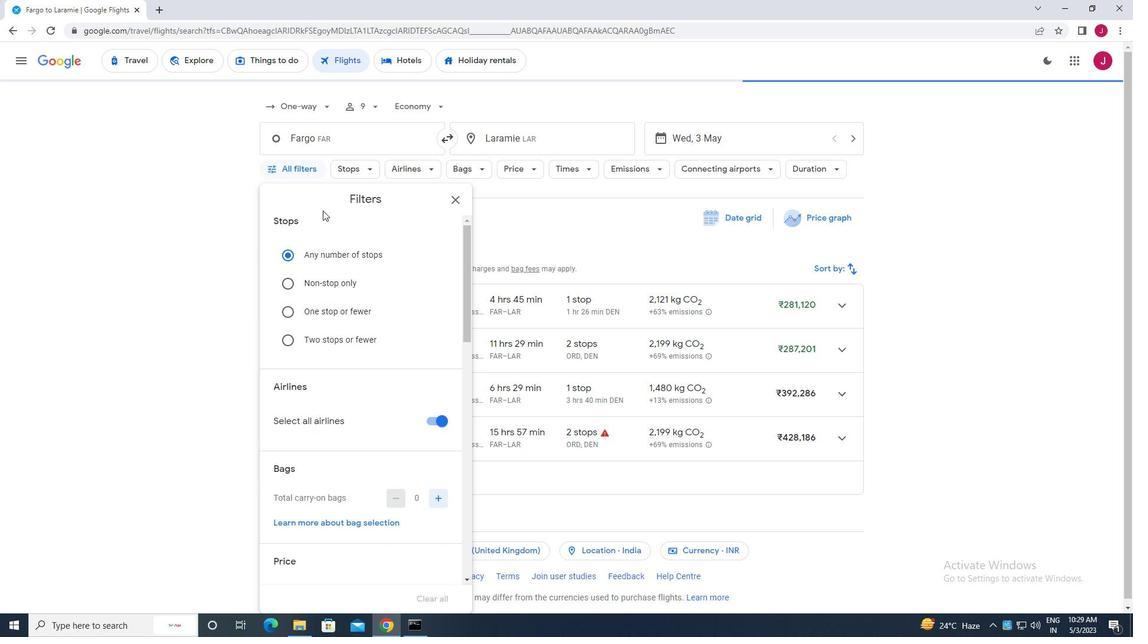 
Action: Mouse scrolled (325, 223) with delta (0, 0)
Screenshot: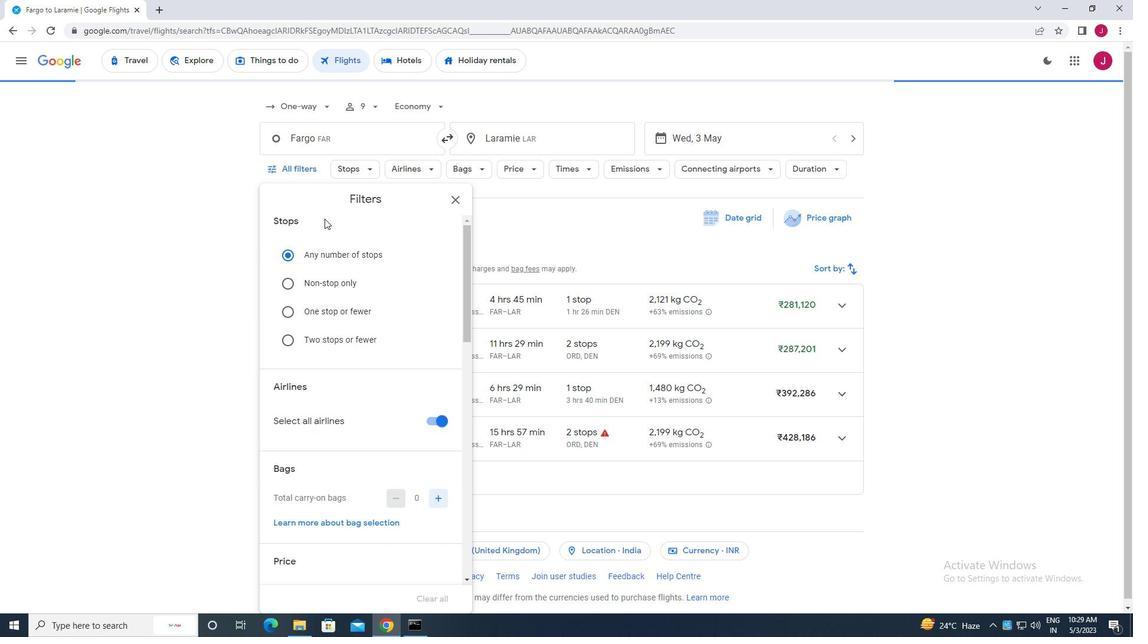 
Action: Mouse moved to (325, 225)
Screenshot: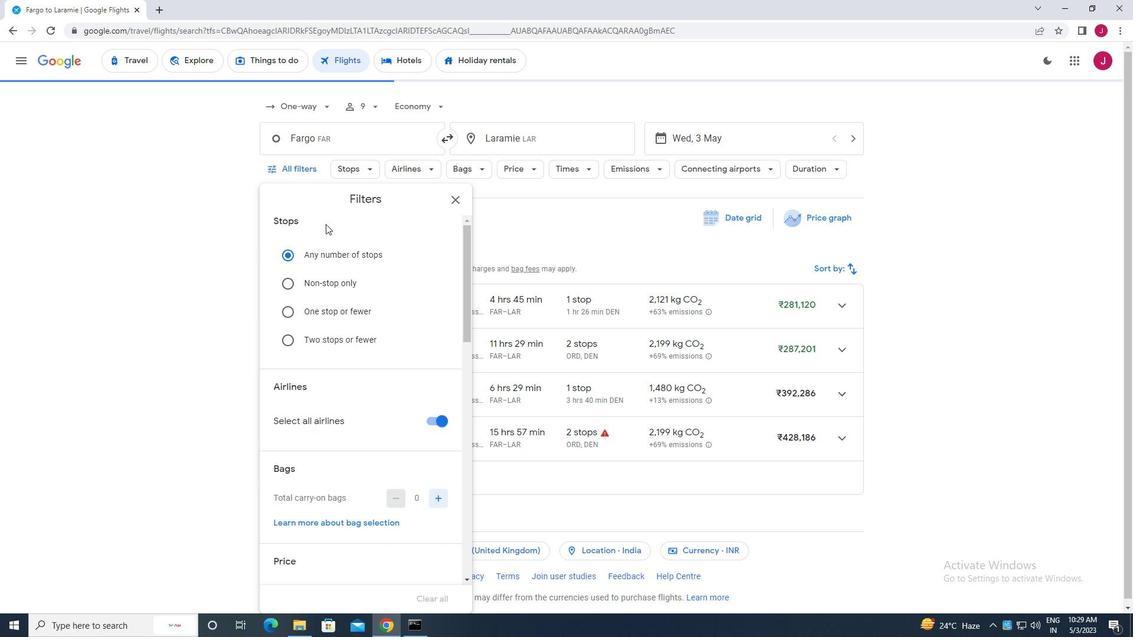 
Action: Mouse scrolled (325, 224) with delta (0, 0)
Screenshot: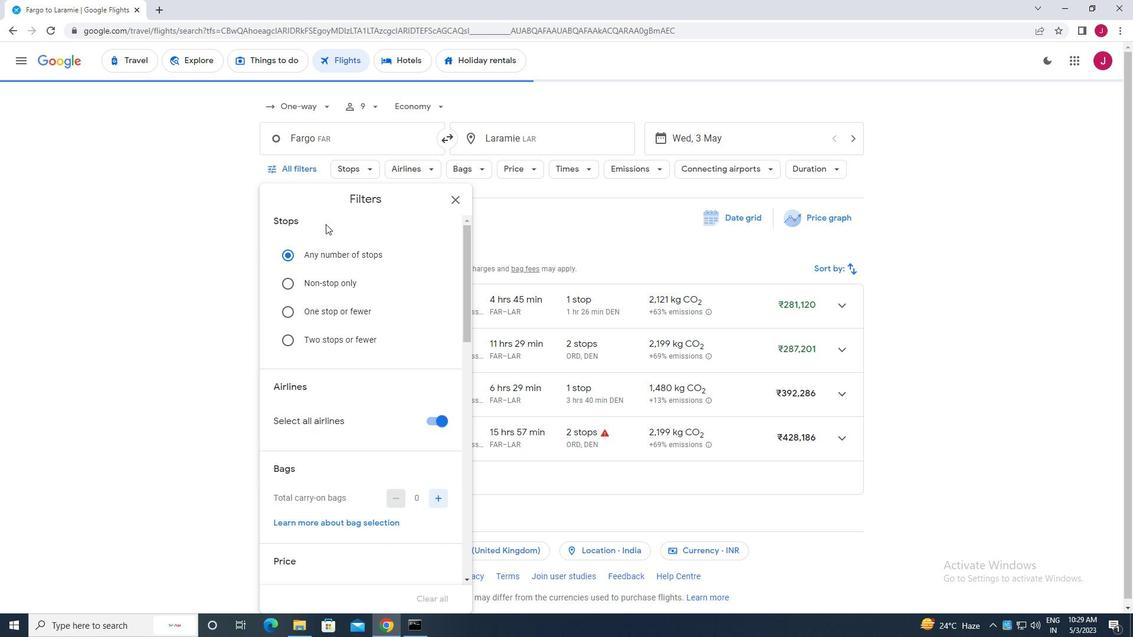 
Action: Mouse moved to (327, 227)
Screenshot: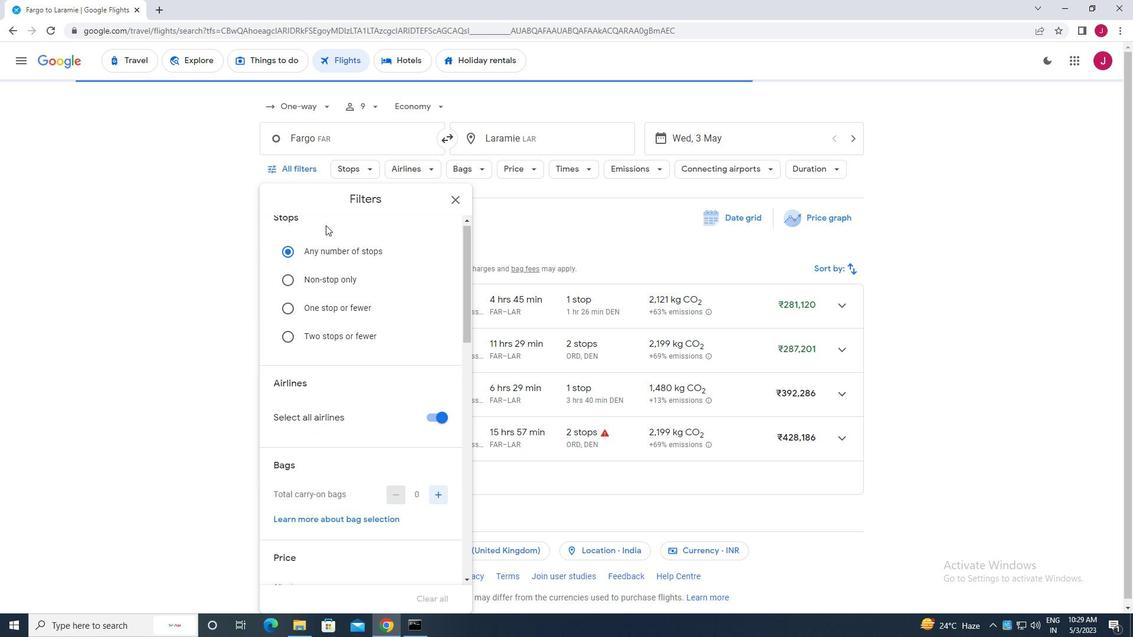 
Action: Mouse scrolled (327, 226) with delta (0, 0)
Screenshot: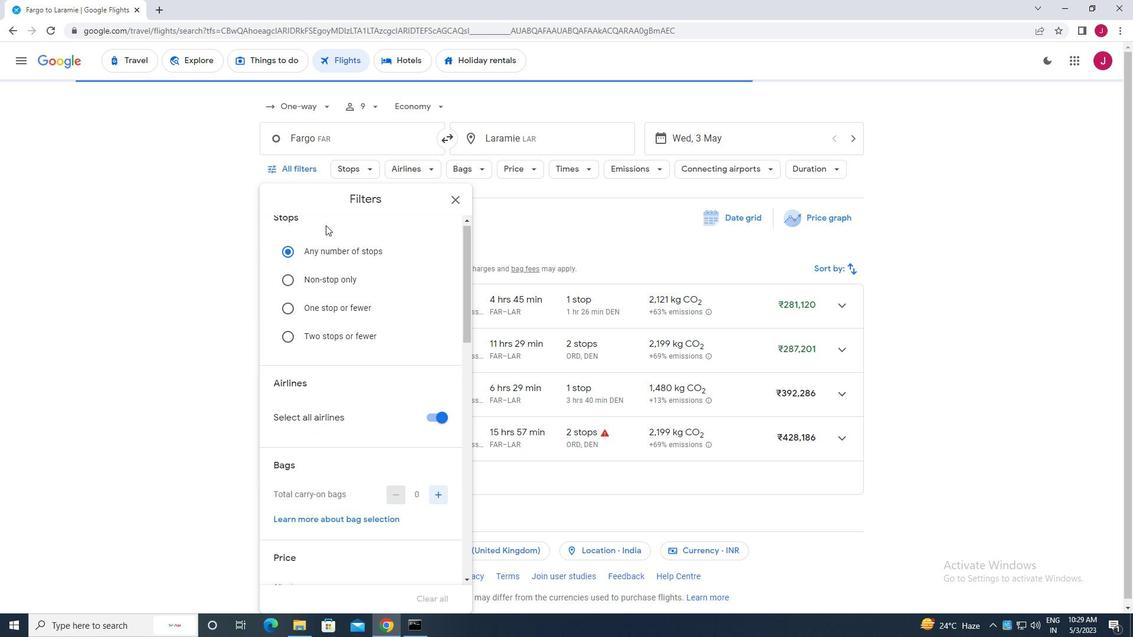 
Action: Mouse moved to (433, 244)
Screenshot: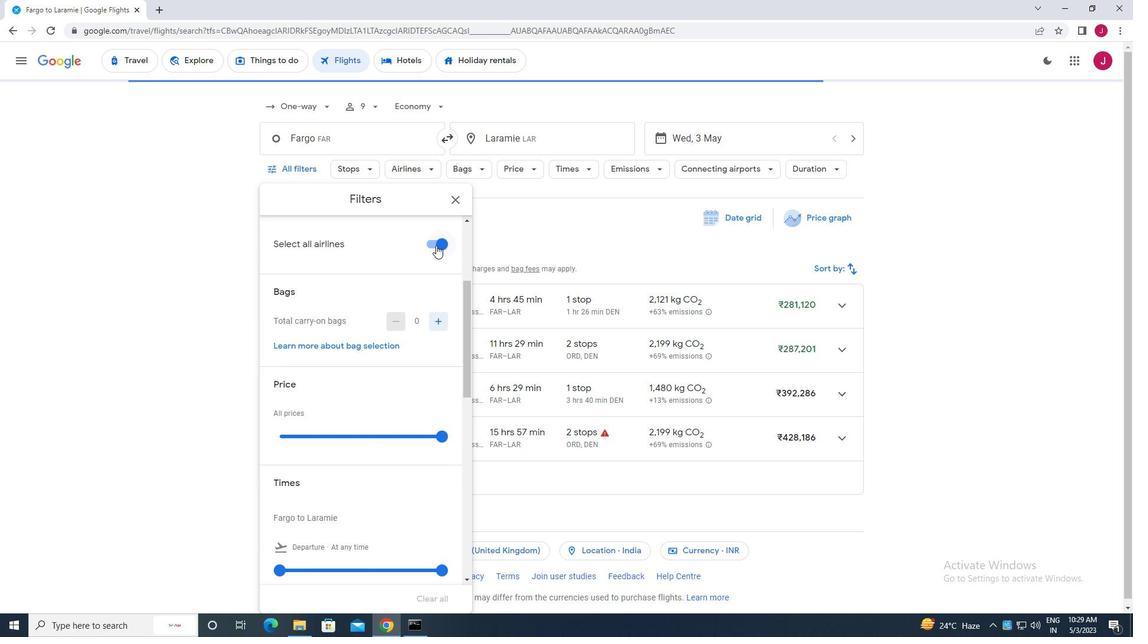 
Action: Mouse pressed left at (433, 244)
Screenshot: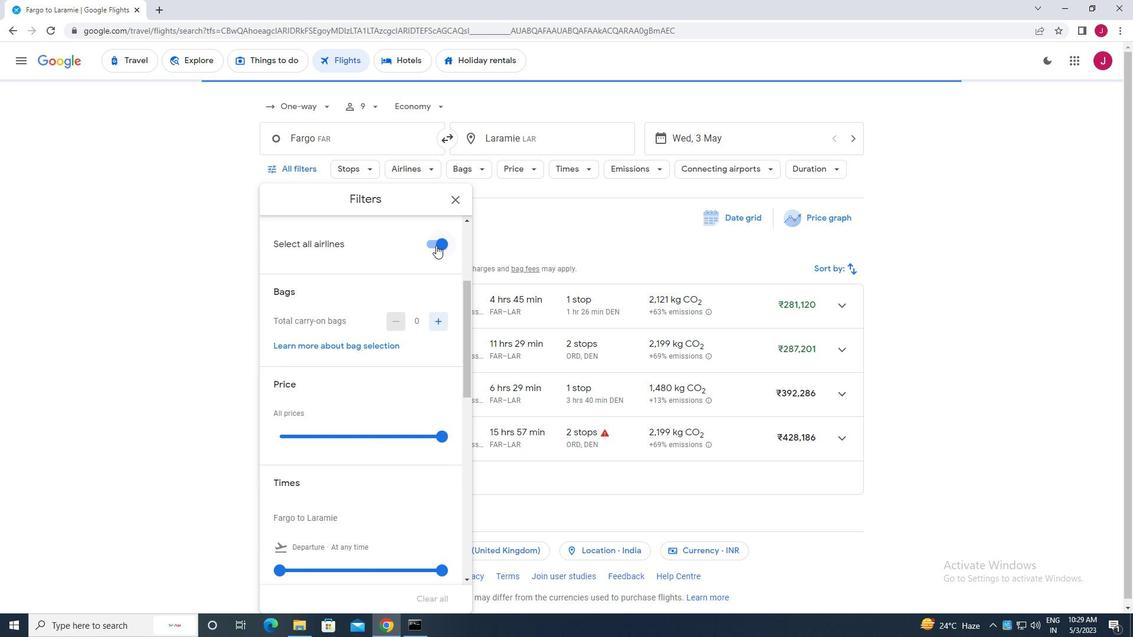 
Action: Mouse moved to (399, 259)
Screenshot: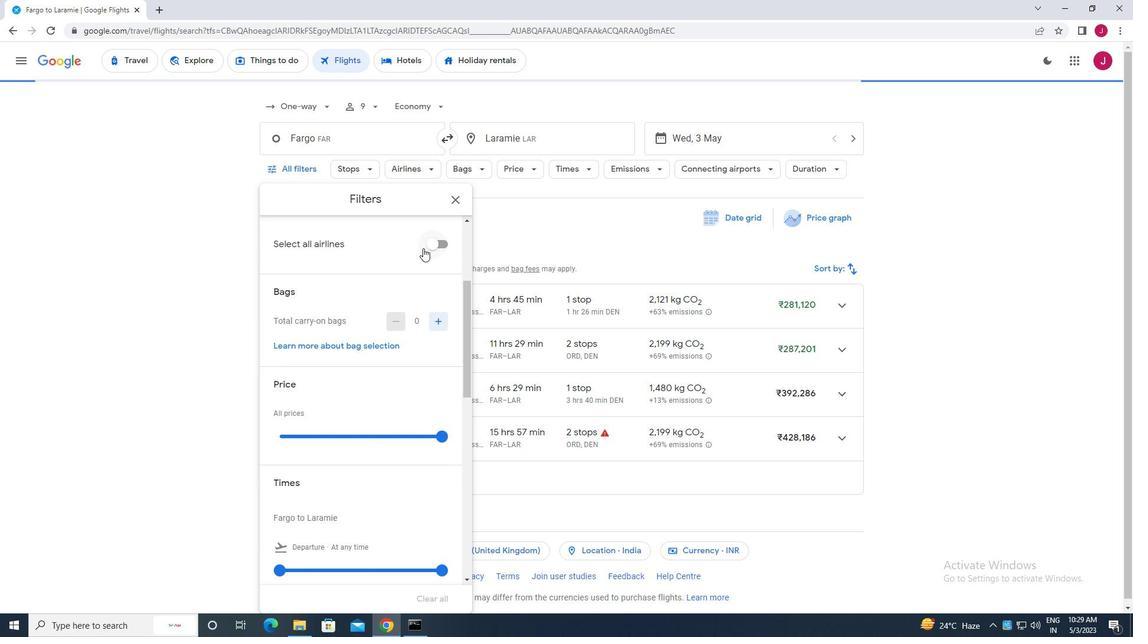 
Action: Mouse scrolled (399, 259) with delta (0, 0)
Screenshot: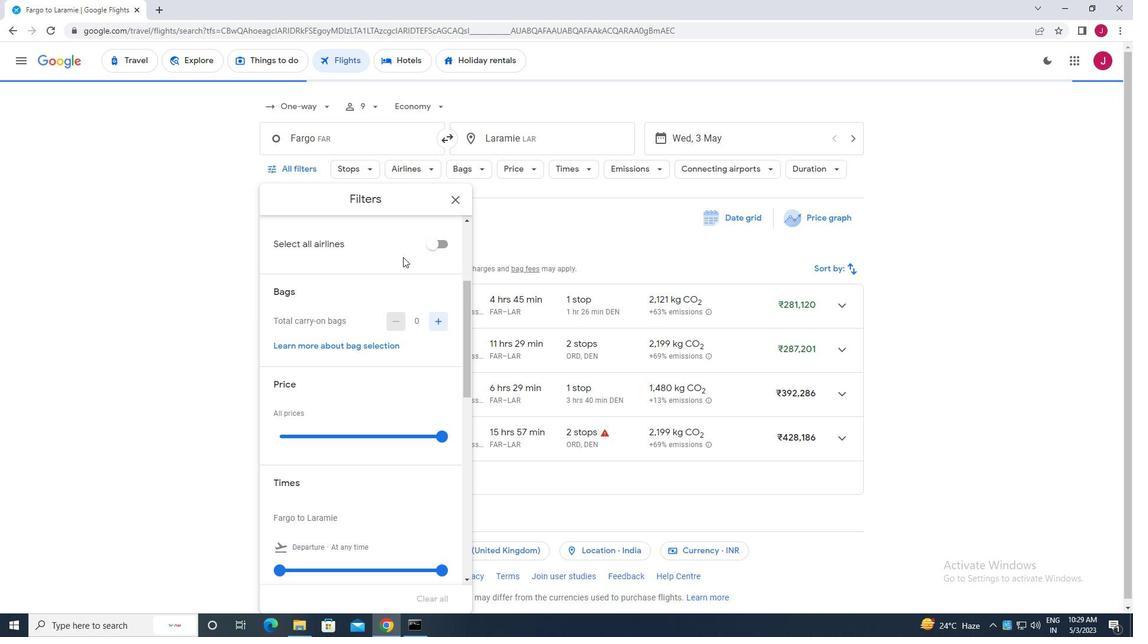 
Action: Mouse scrolled (399, 259) with delta (0, 0)
Screenshot: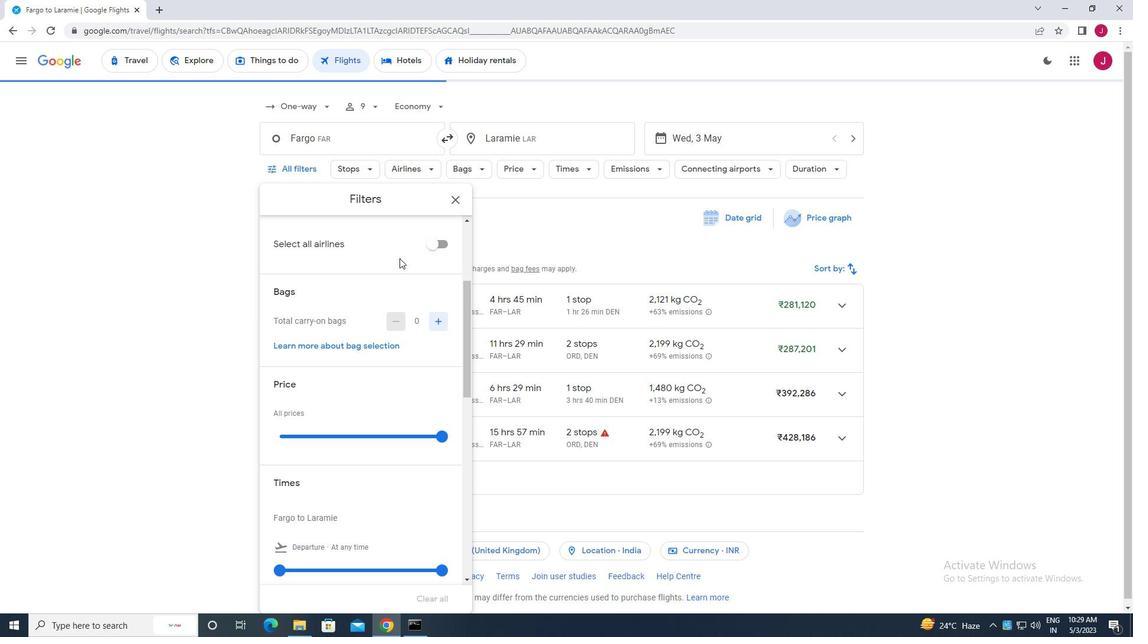
Action: Mouse scrolled (399, 259) with delta (0, 0)
Screenshot: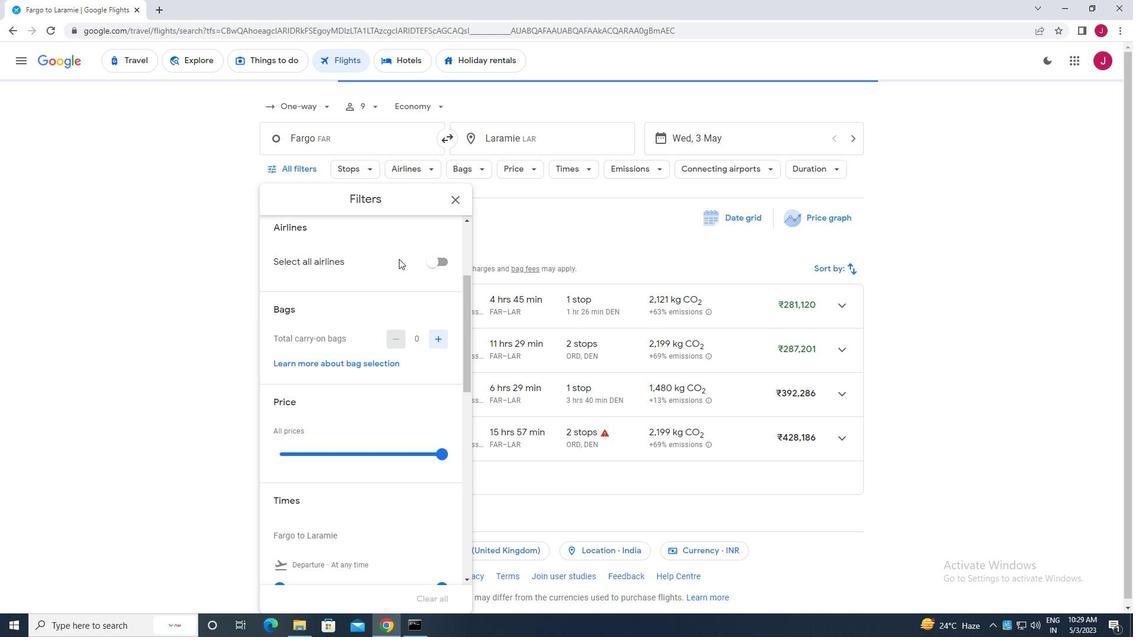 
Action: Mouse moved to (359, 302)
Screenshot: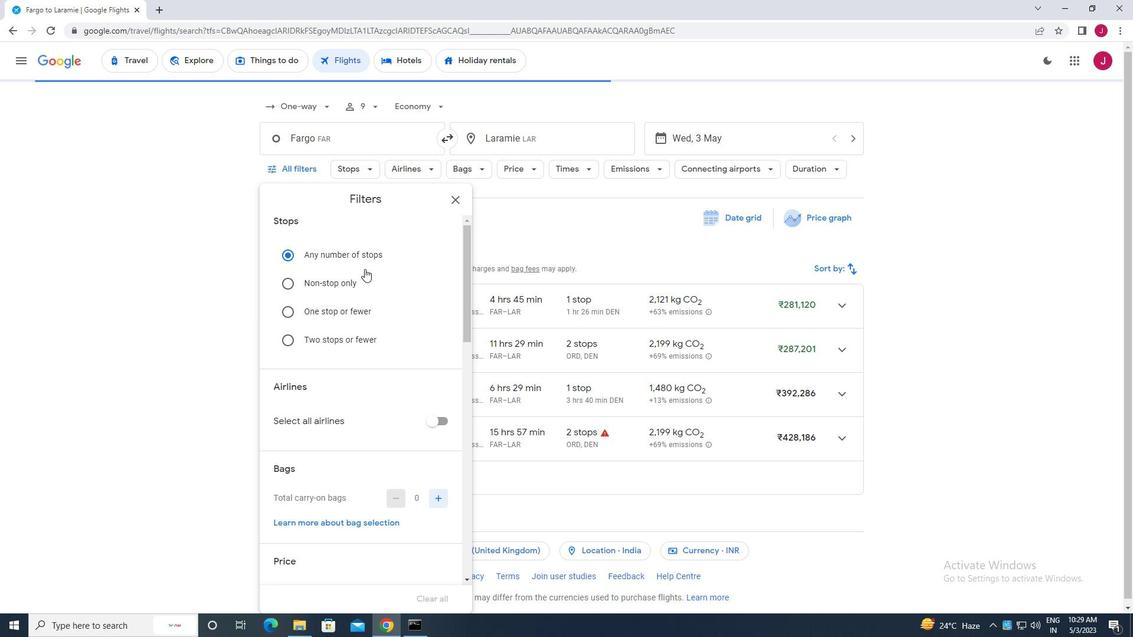 
Action: Mouse scrolled (359, 301) with delta (0, 0)
Screenshot: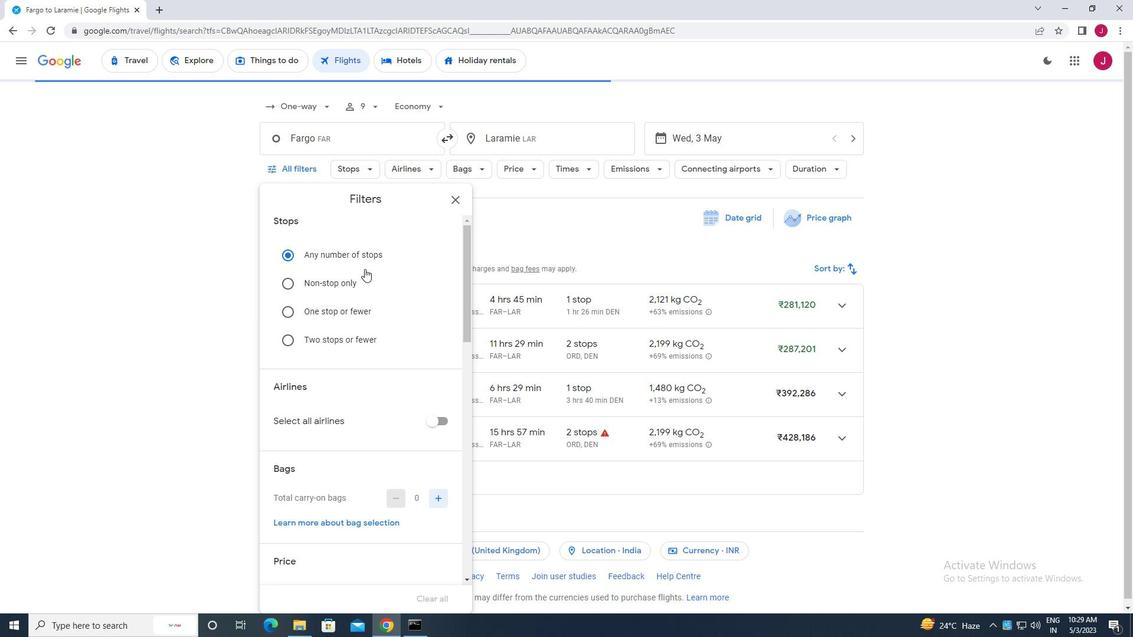 
Action: Mouse scrolled (359, 301) with delta (0, 0)
Screenshot: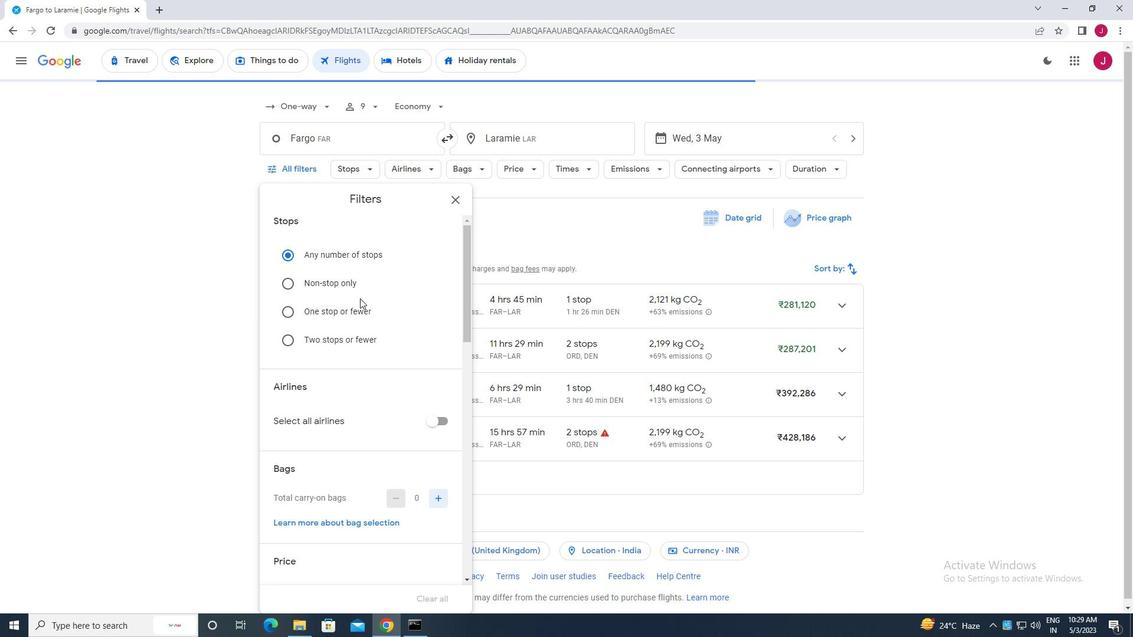 
Action: Mouse moved to (360, 278)
Screenshot: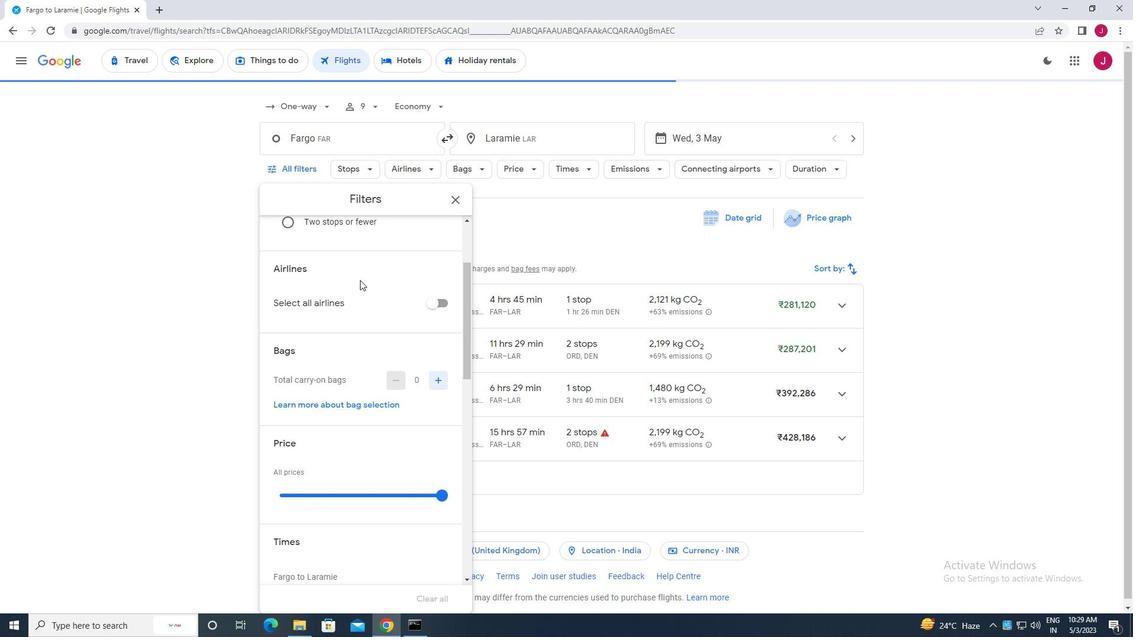 
Action: Mouse scrolled (360, 277) with delta (0, 0)
Screenshot: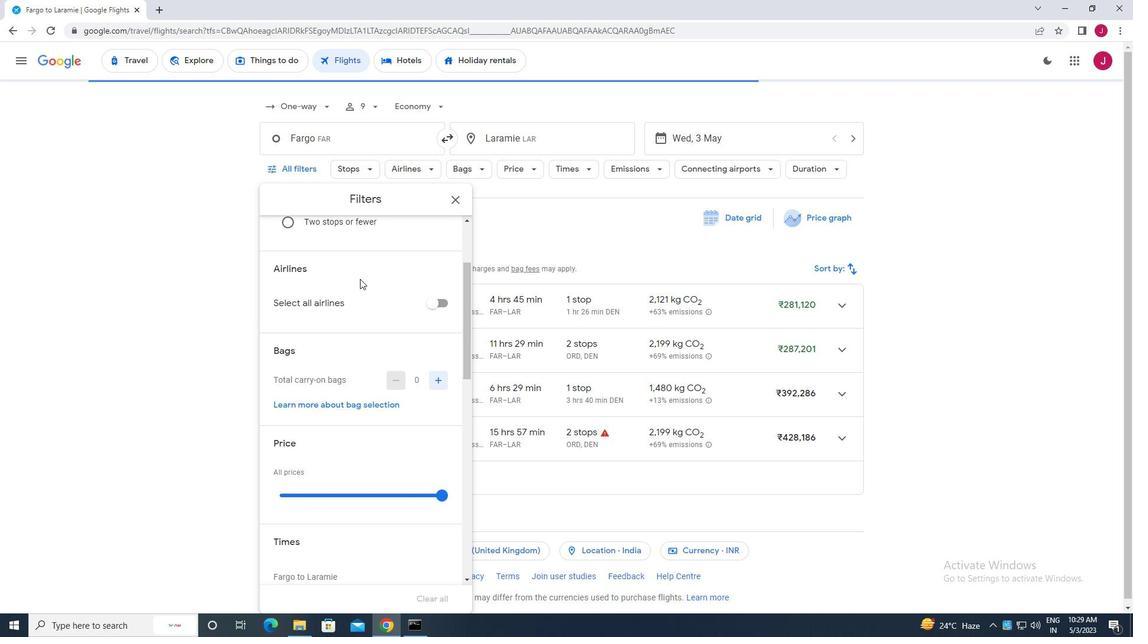 
Action: Mouse scrolled (360, 277) with delta (0, 0)
Screenshot: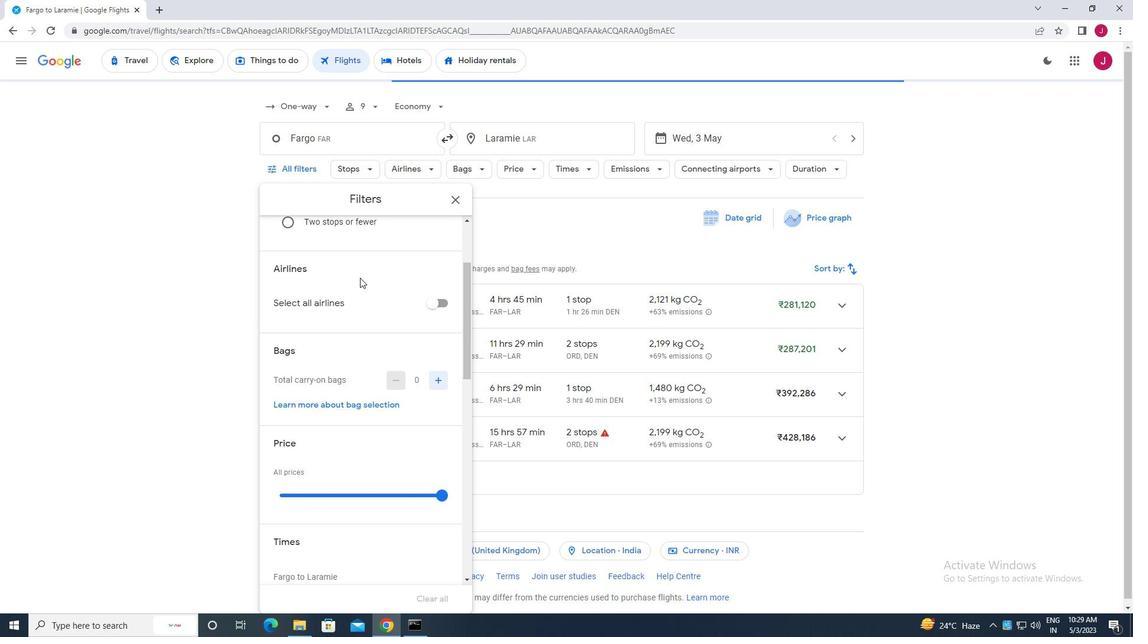 
Action: Mouse scrolled (360, 277) with delta (0, 0)
Screenshot: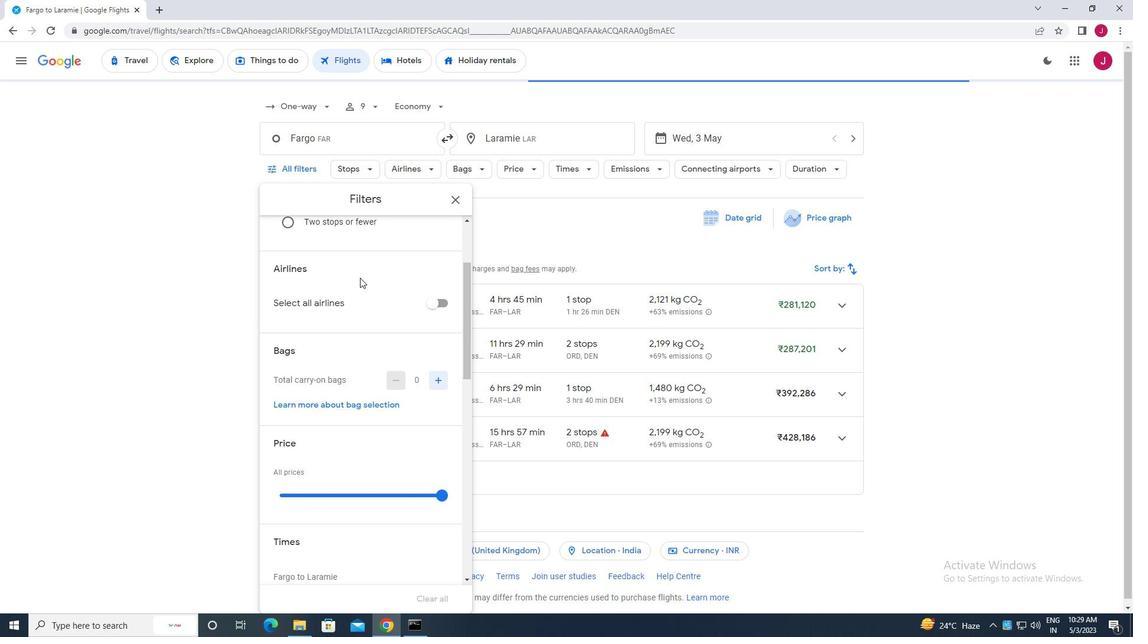 
Action: Mouse moved to (367, 275)
Screenshot: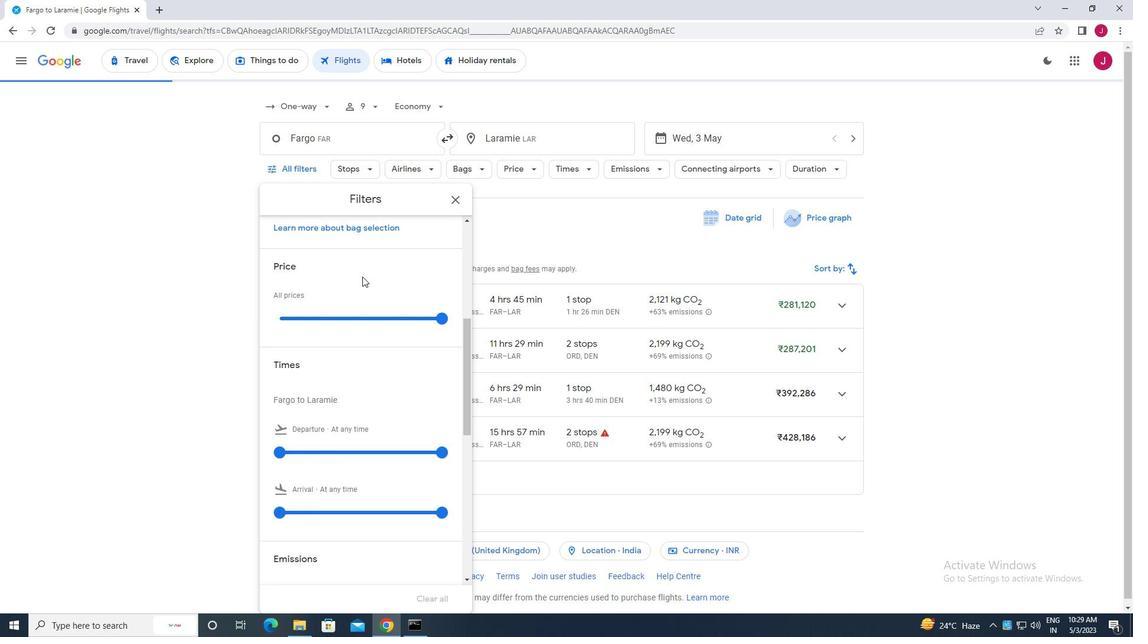 
Action: Mouse scrolled (367, 276) with delta (0, 0)
Screenshot: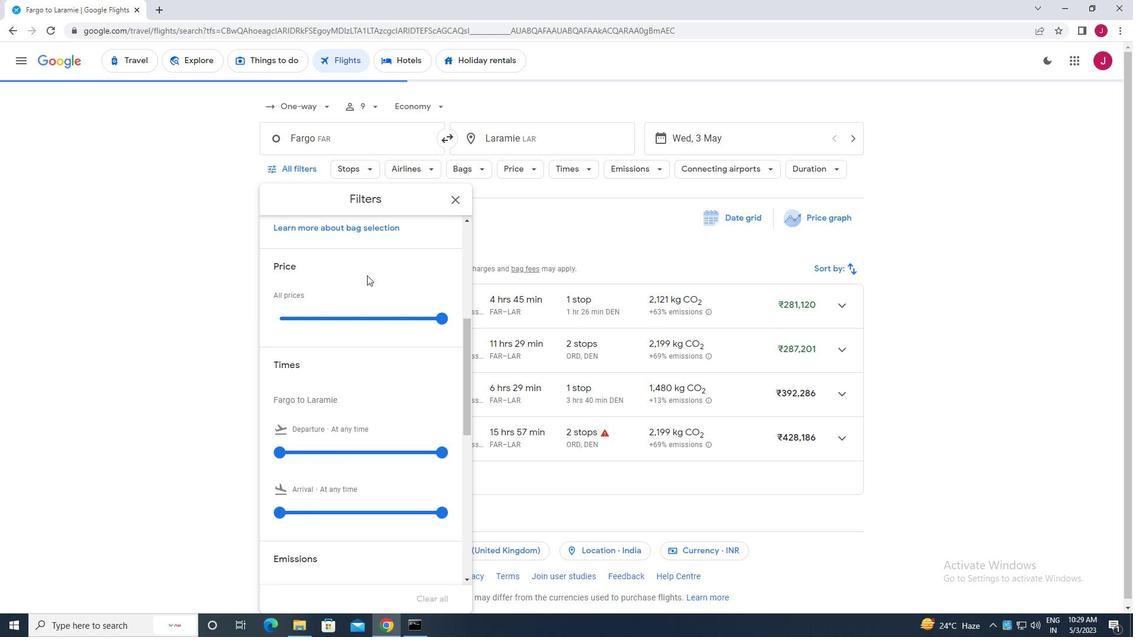 
Action: Mouse moved to (439, 260)
Screenshot: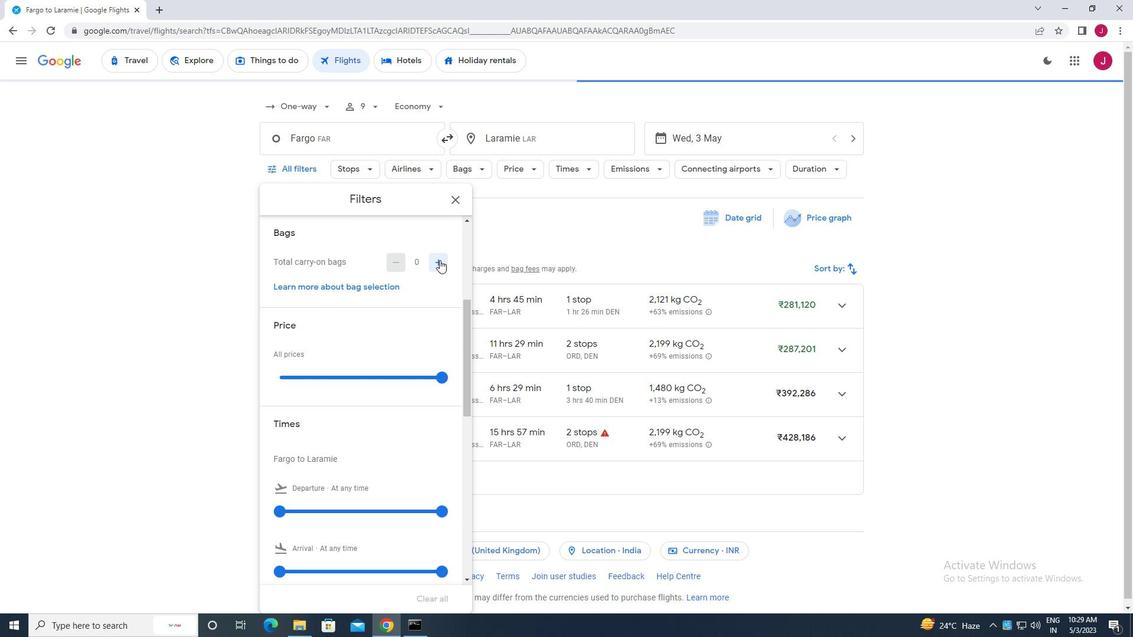 
Action: Mouse pressed left at (439, 260)
Screenshot: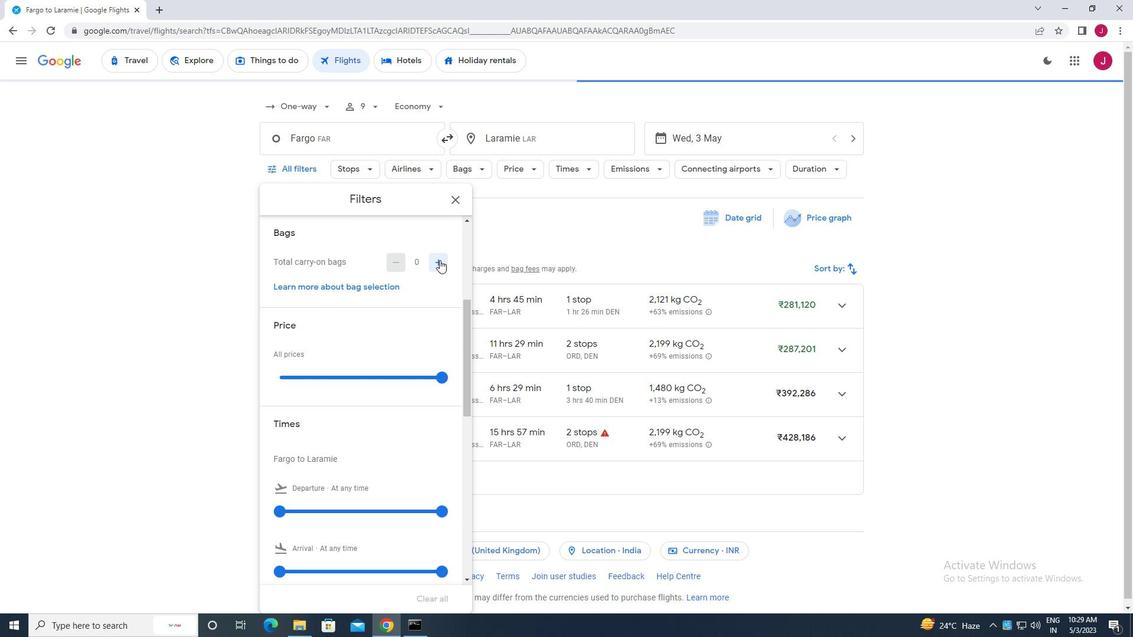 
Action: Mouse moved to (439, 260)
Screenshot: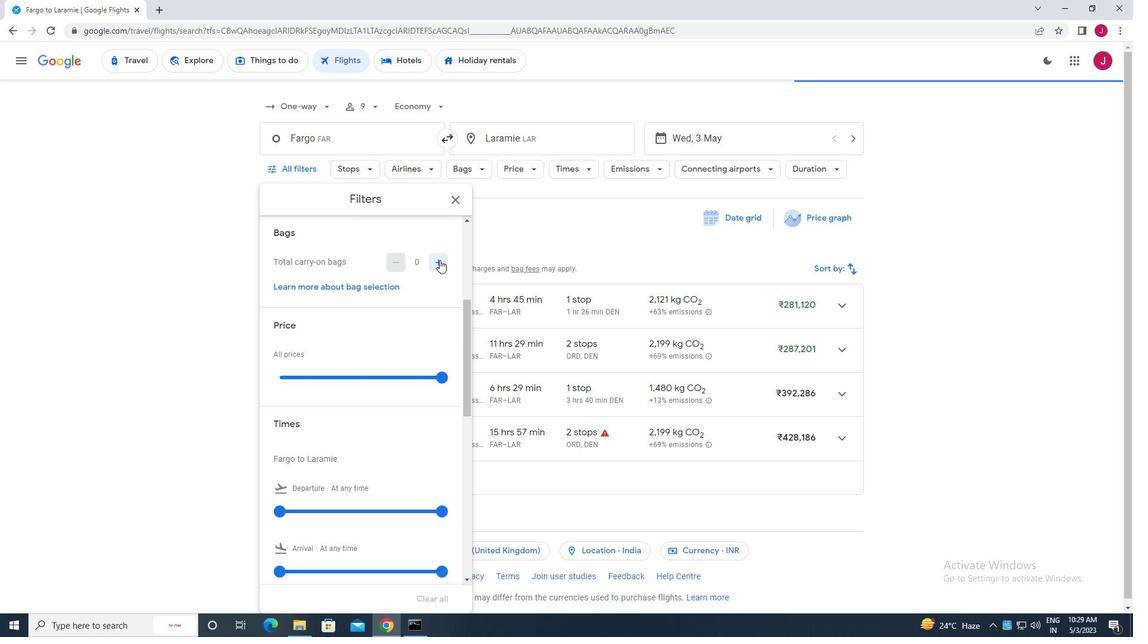
Action: Mouse pressed left at (439, 260)
Screenshot: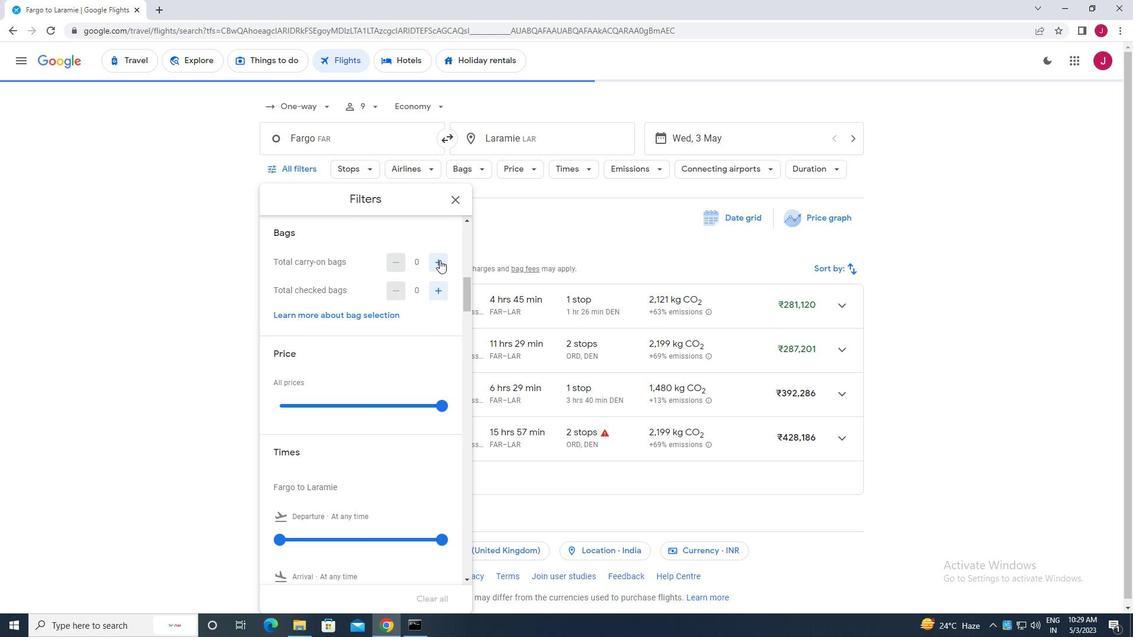 
Action: Mouse moved to (439, 260)
Screenshot: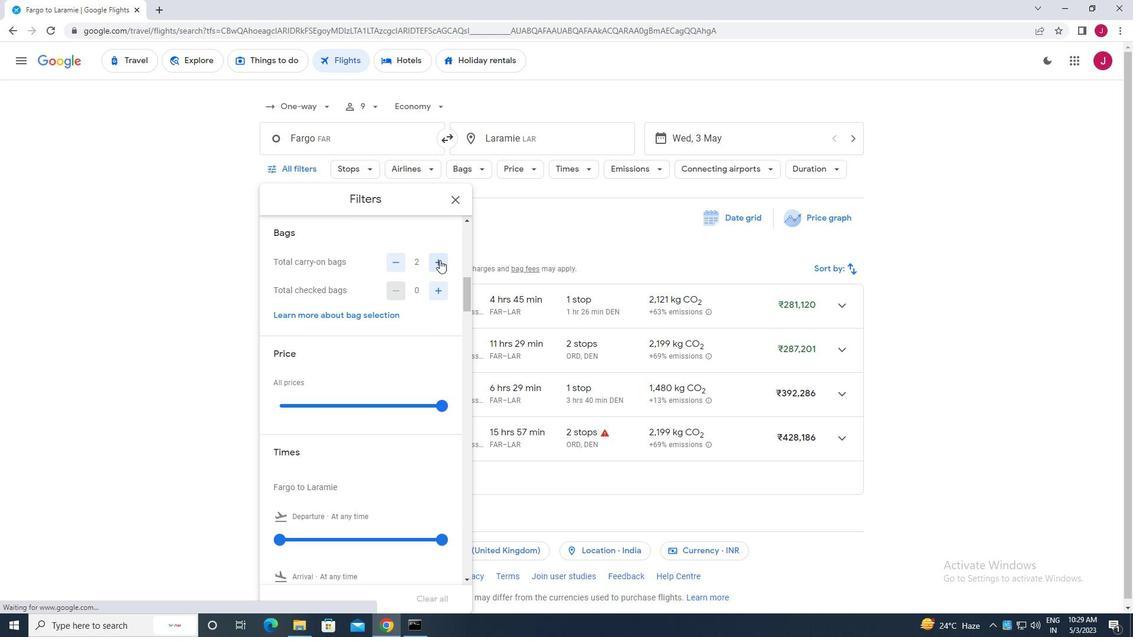 
Action: Mouse scrolled (439, 259) with delta (0, 0)
Screenshot: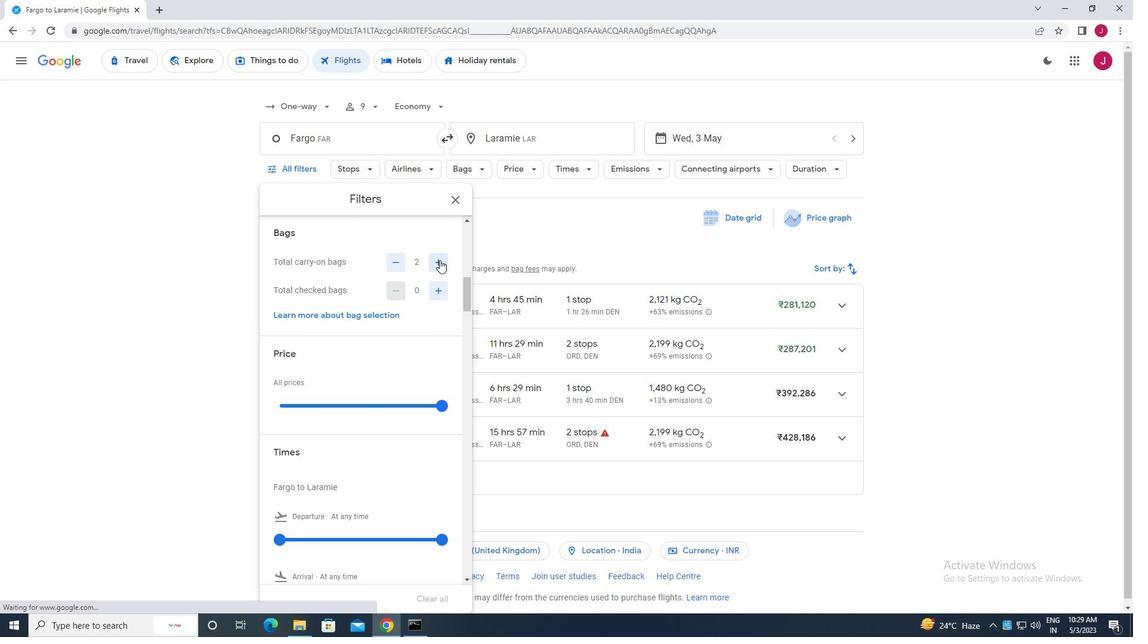 
Action: Mouse scrolled (439, 259) with delta (0, 0)
Screenshot: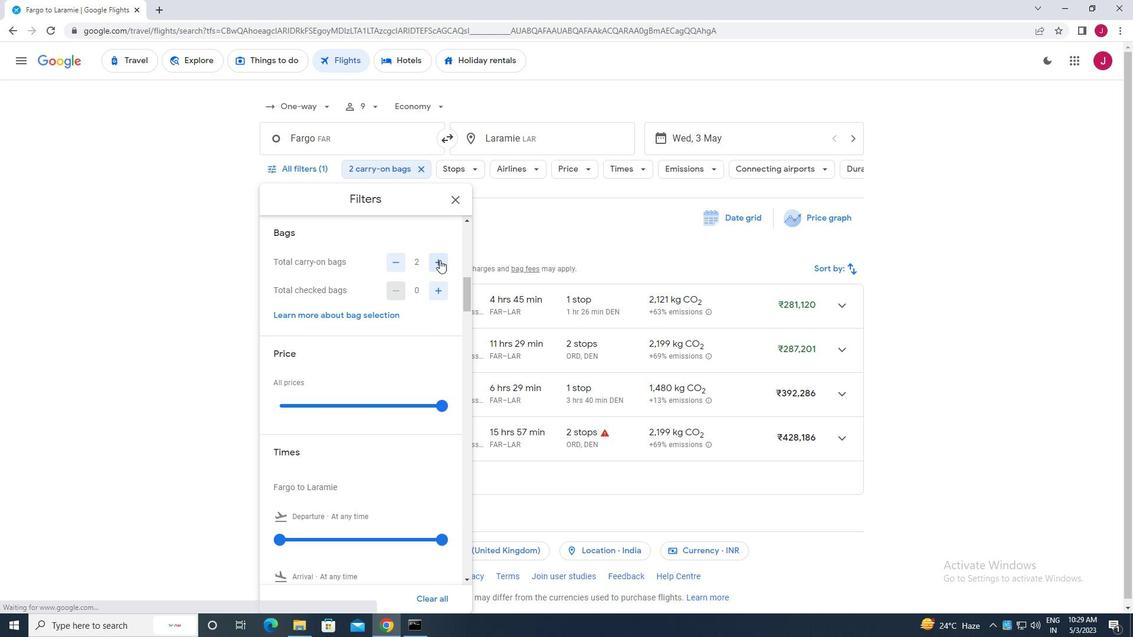 
Action: Mouse scrolled (439, 259) with delta (0, 0)
Screenshot: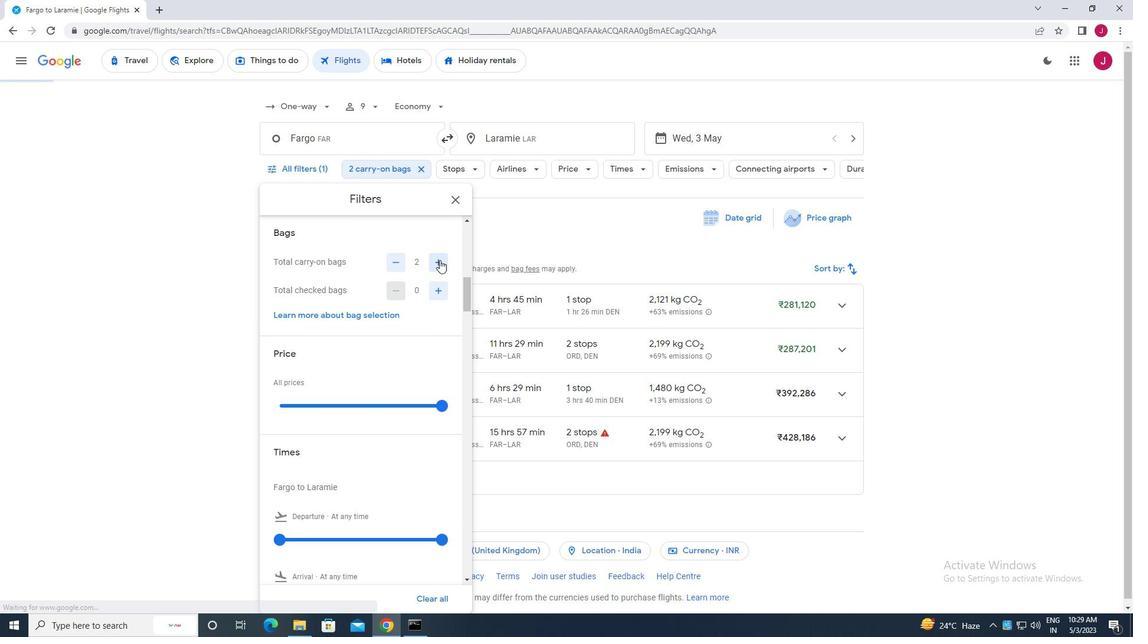 
Action: Mouse moved to (434, 262)
Screenshot: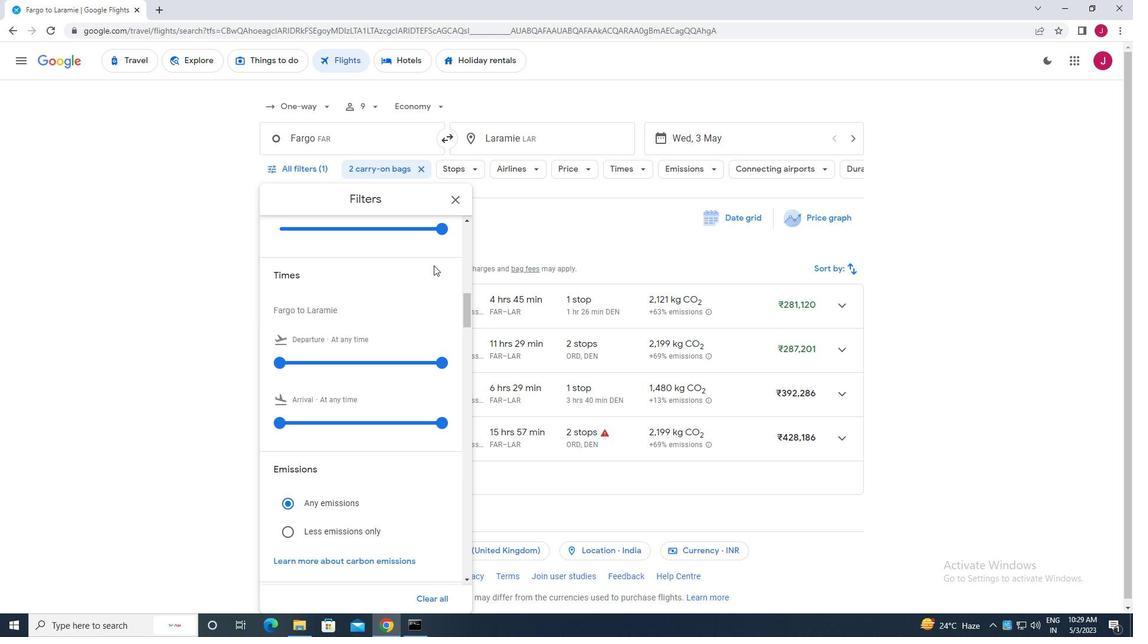 
Action: Mouse scrolled (434, 263) with delta (0, 0)
Screenshot: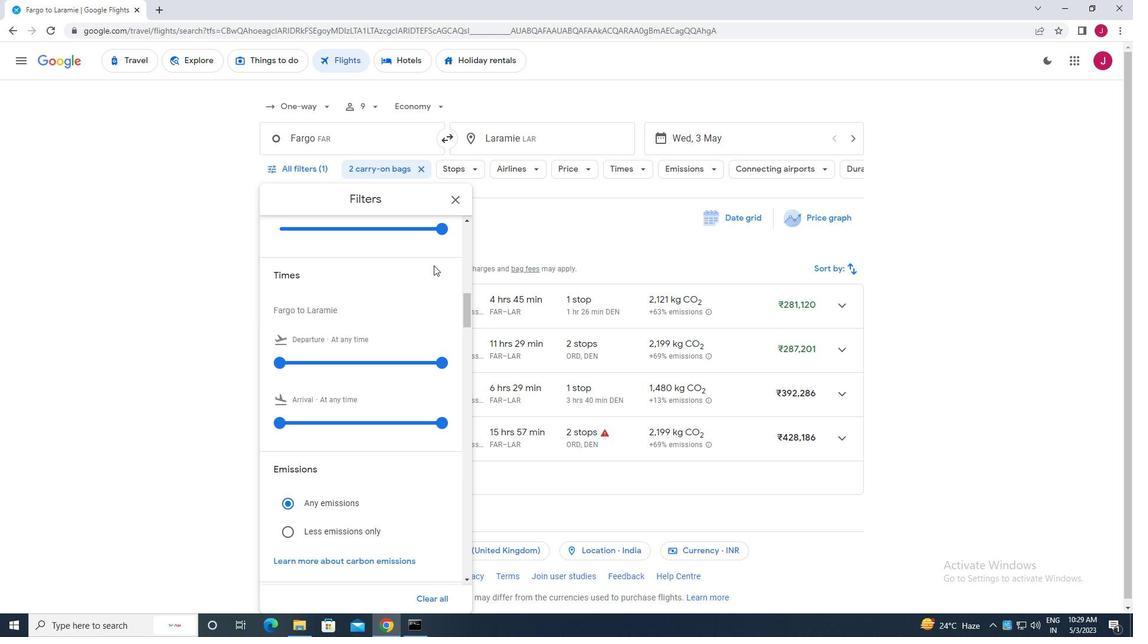 
Action: Mouse moved to (443, 288)
Screenshot: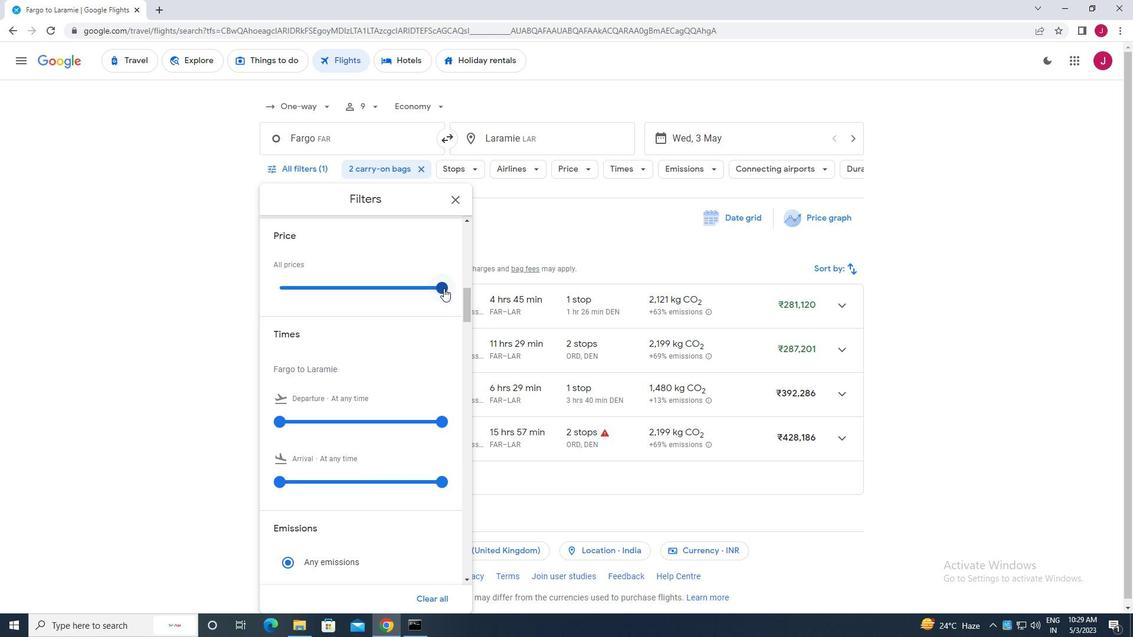 
Action: Mouse pressed left at (443, 288)
Screenshot: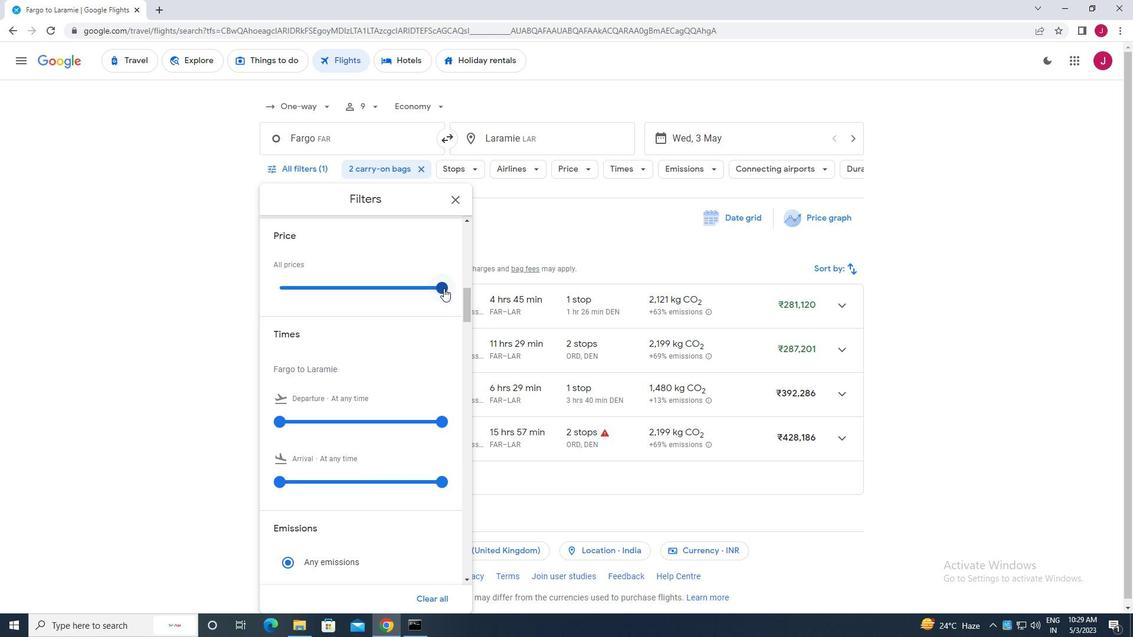 
Action: Mouse moved to (344, 282)
Screenshot: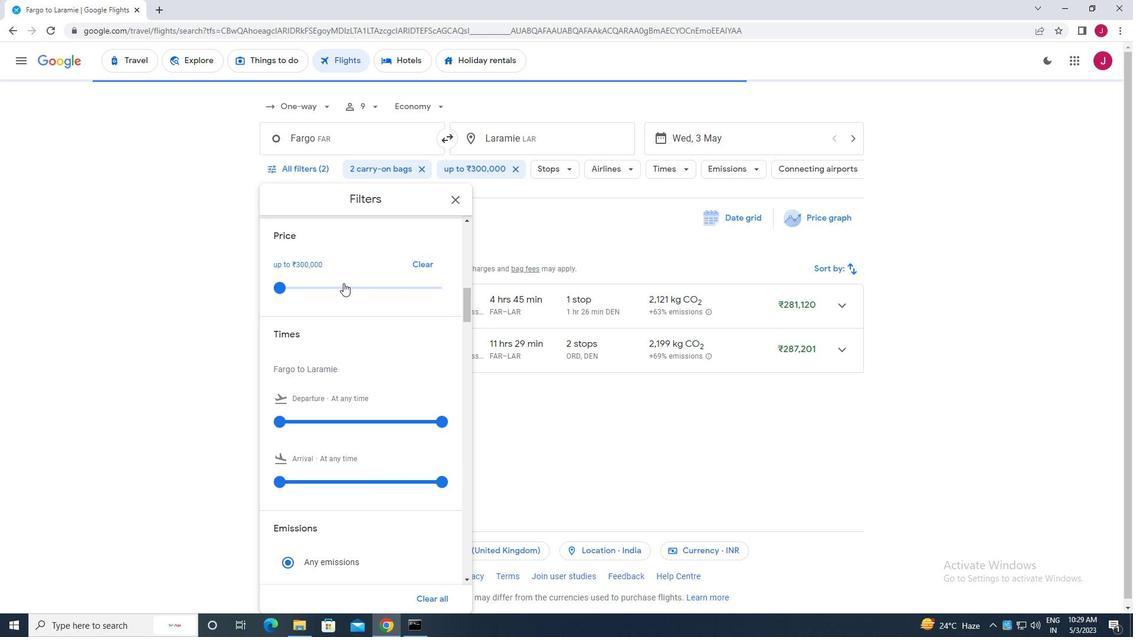 
Action: Mouse scrolled (344, 282) with delta (0, 0)
Screenshot: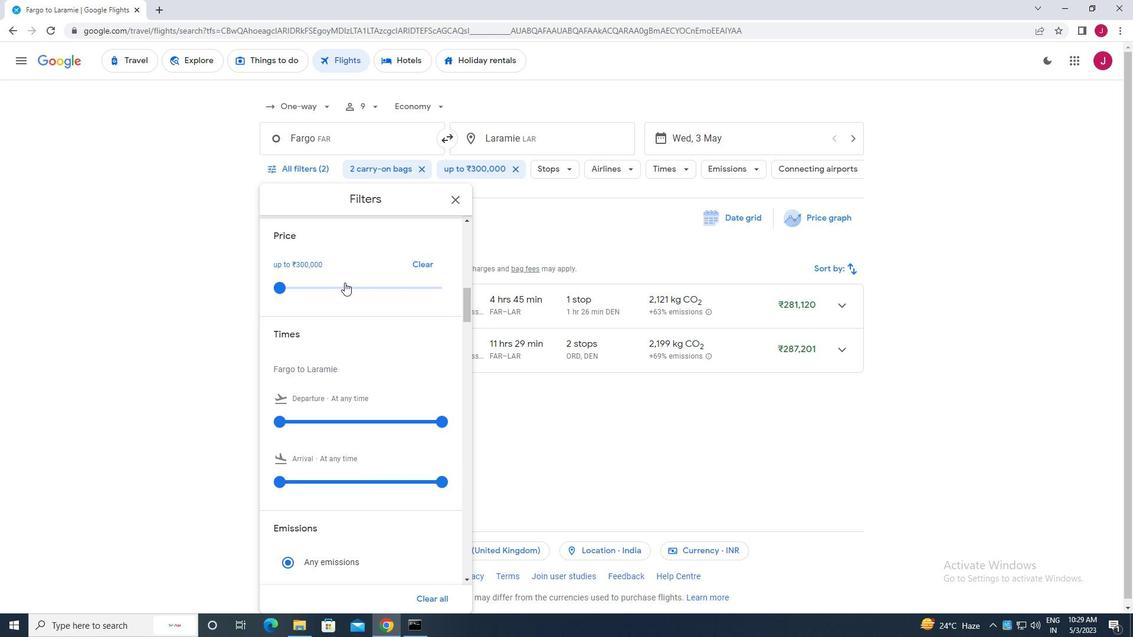 
Action: Mouse moved to (344, 282)
Screenshot: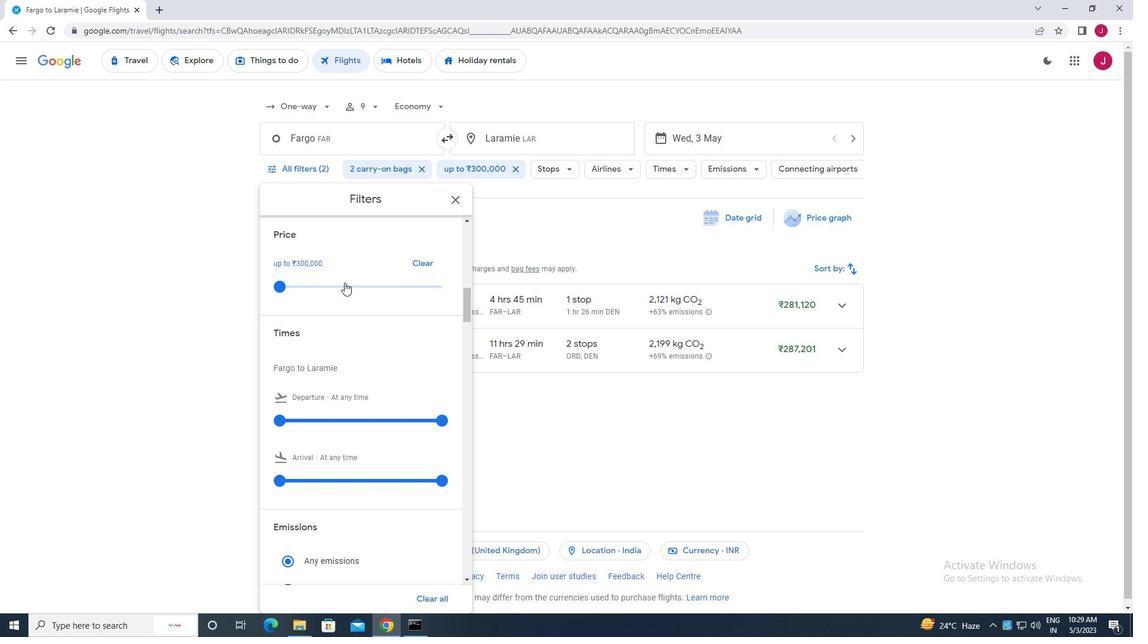 
Action: Mouse scrolled (344, 282) with delta (0, 0)
Screenshot: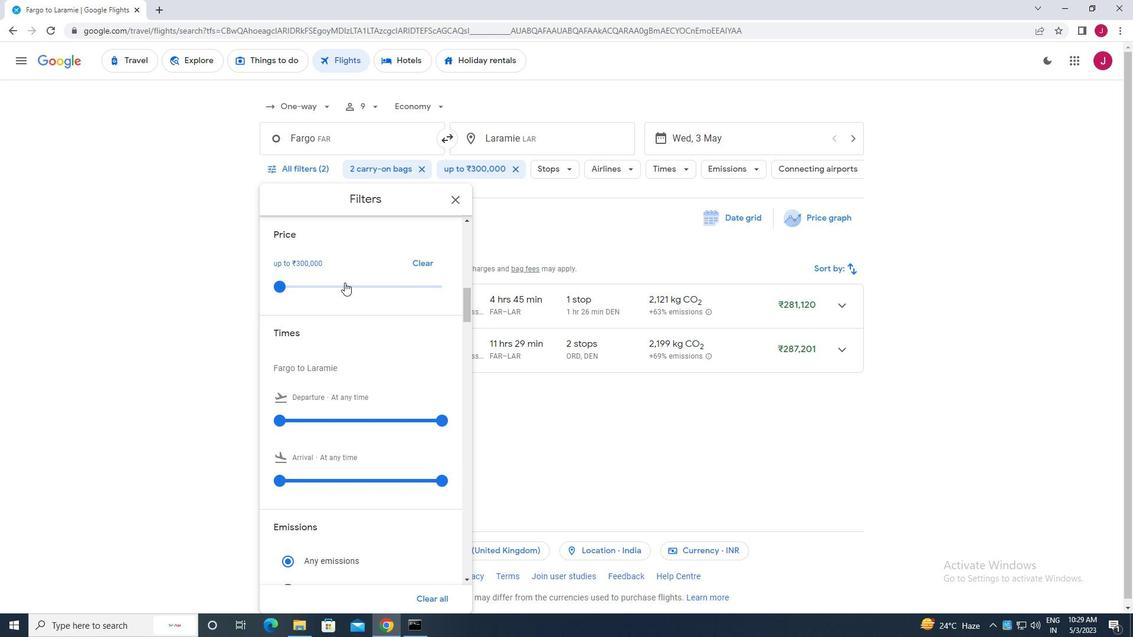 
Action: Mouse moved to (283, 303)
Screenshot: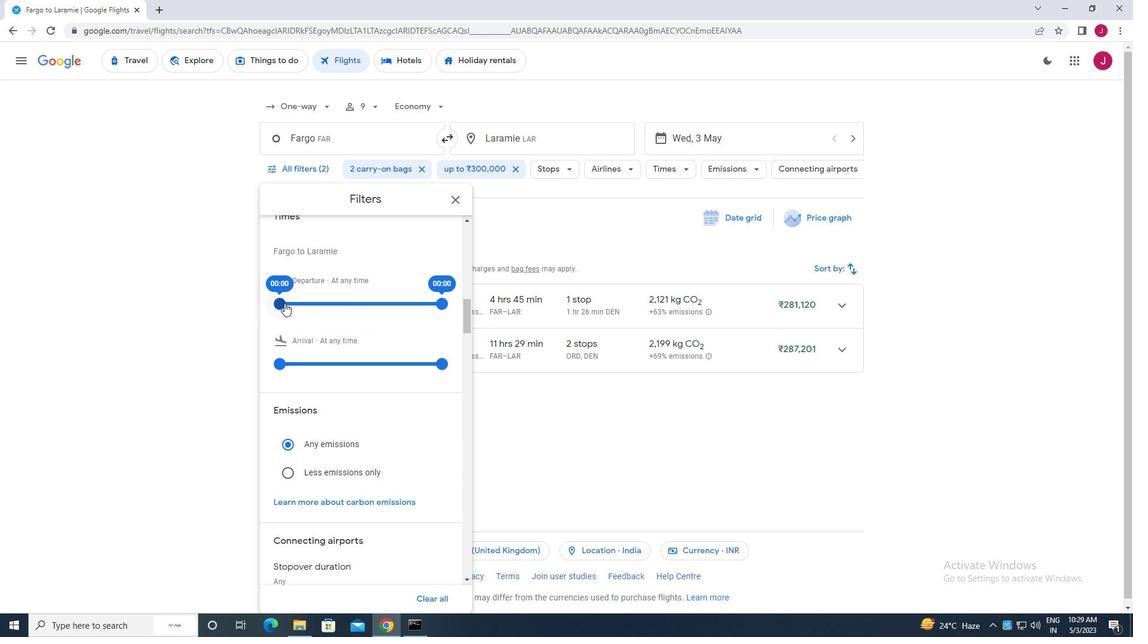 
Action: Mouse pressed left at (283, 303)
Screenshot: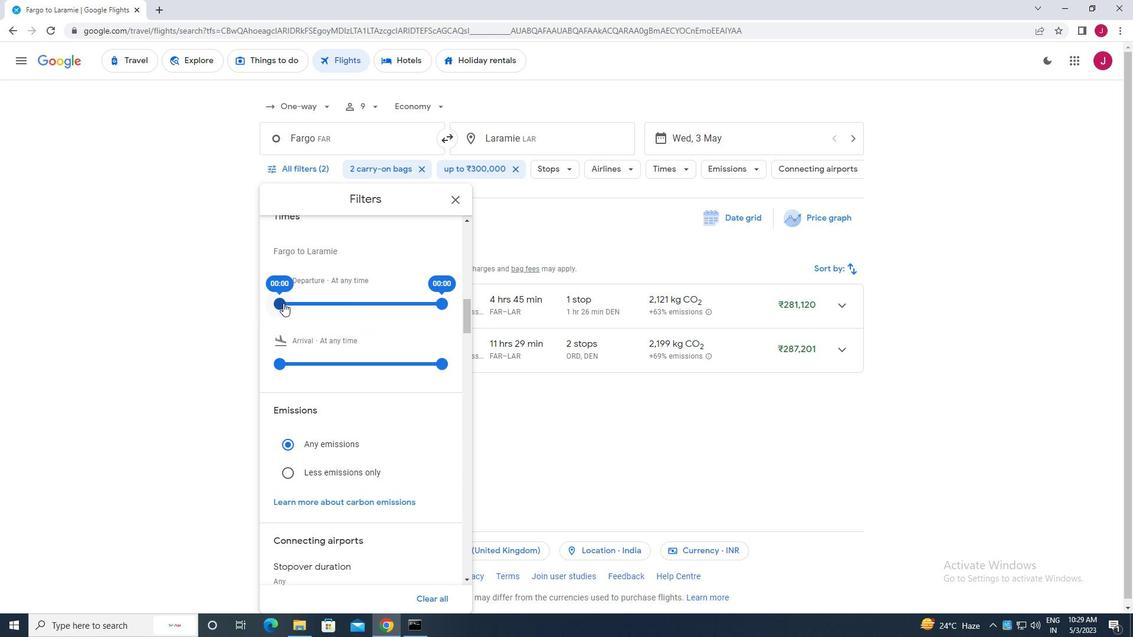 
Action: Mouse moved to (445, 305)
Screenshot: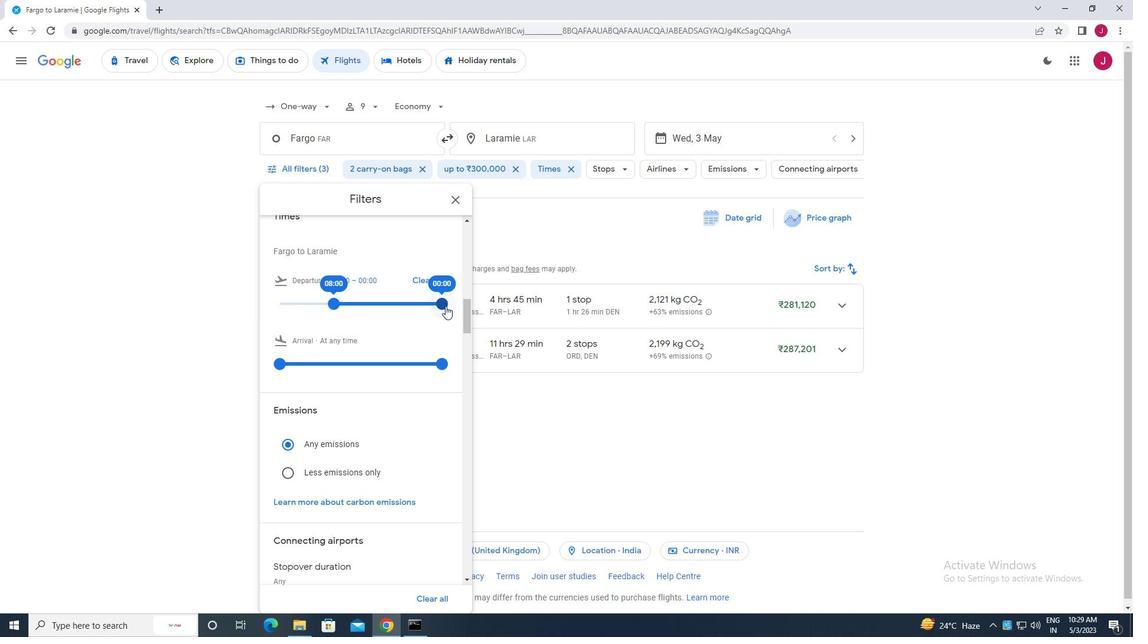 
Action: Mouse pressed left at (445, 305)
Screenshot: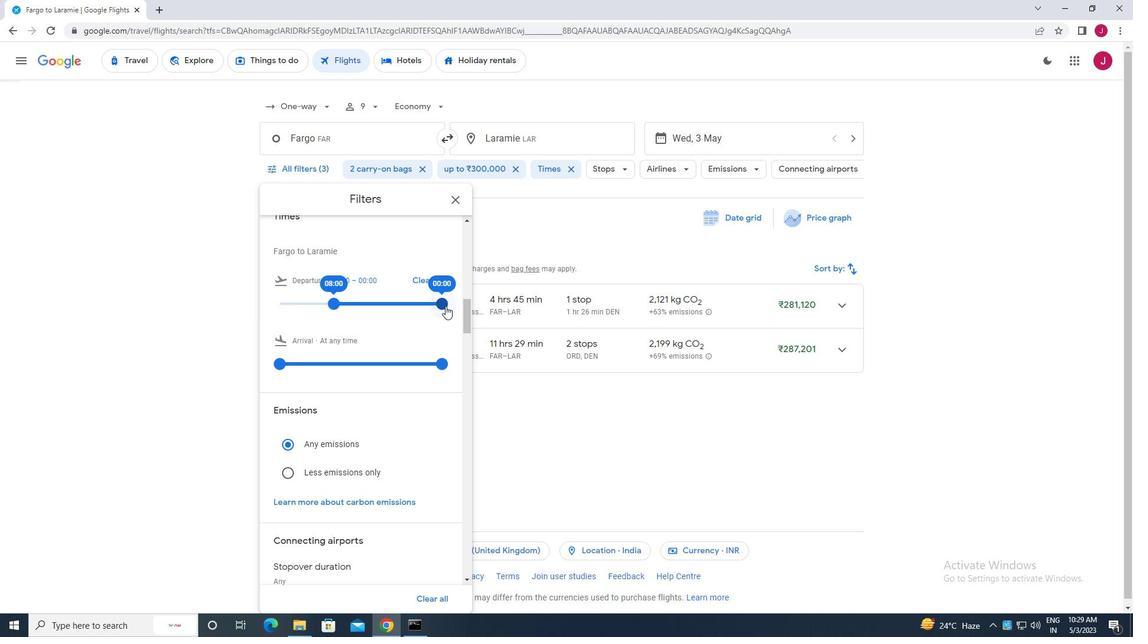 
Action: Mouse moved to (453, 202)
Screenshot: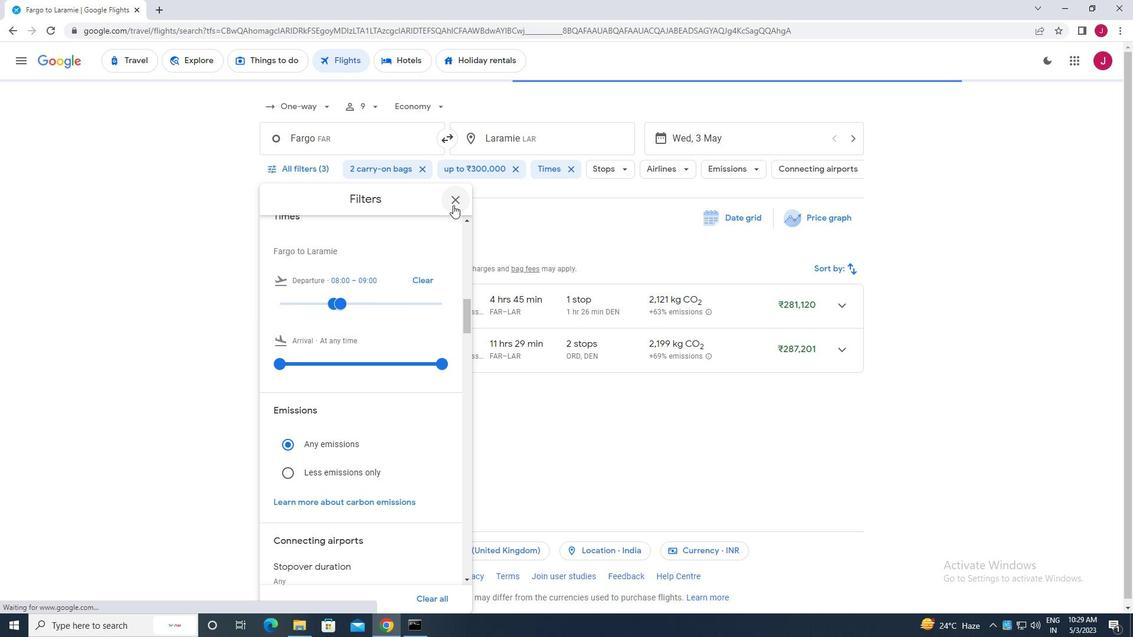 
Action: Mouse pressed left at (453, 202)
Screenshot: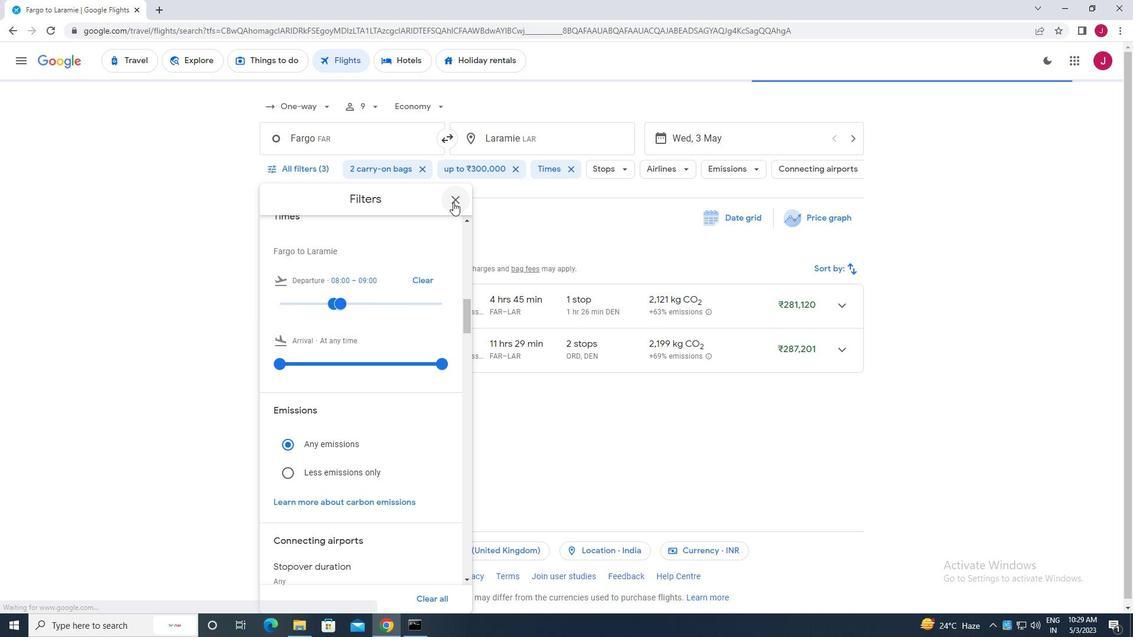 
Action: Mouse moved to (453, 204)
Screenshot: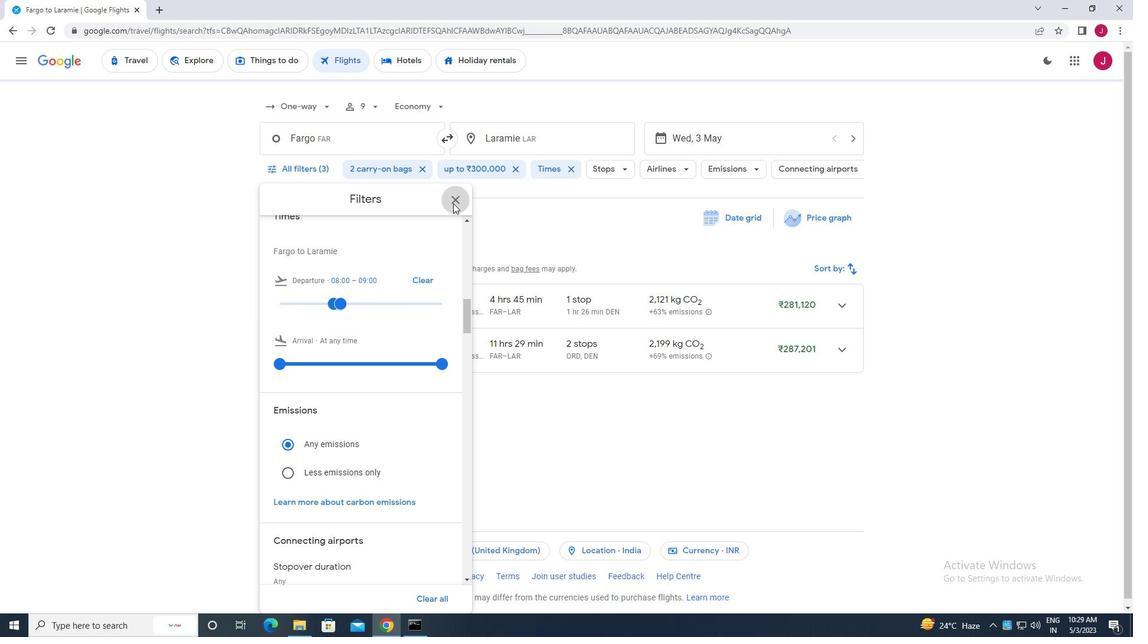 
